 Task: Compose an email with the signature Jayden King with the subject Confirmation of a contract and the message I wanted to check in on the progress of the marketing campaign. Can you provide me with an update? from softage.5@softage.net to softage.8@softage.net, select the message and change font size to small, align the email to left Send the email. Finally, move the email from Sent Items to the label Homework
Action: Mouse moved to (55, 41)
Screenshot: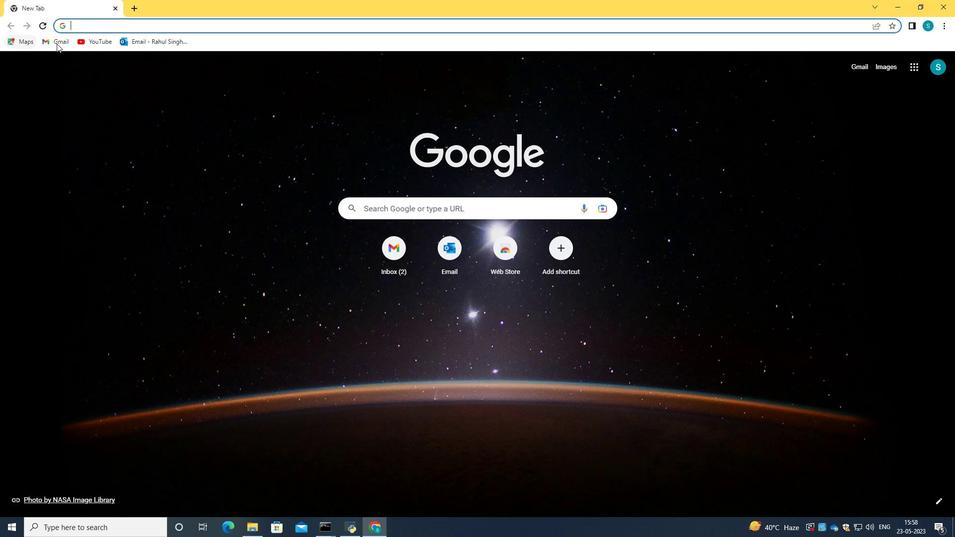 
Action: Mouse pressed left at (55, 41)
Screenshot: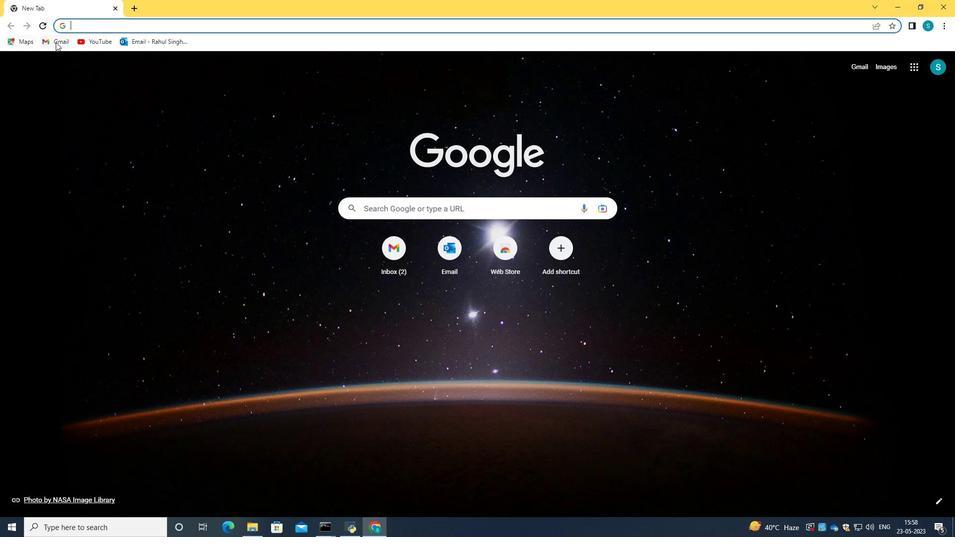 
Action: Mouse moved to (464, 158)
Screenshot: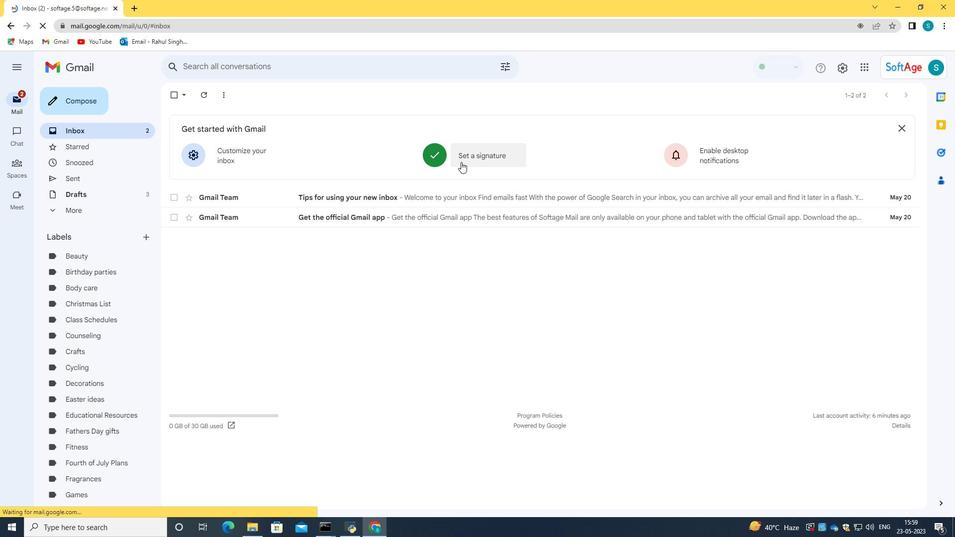 
Action: Mouse pressed left at (464, 158)
Screenshot: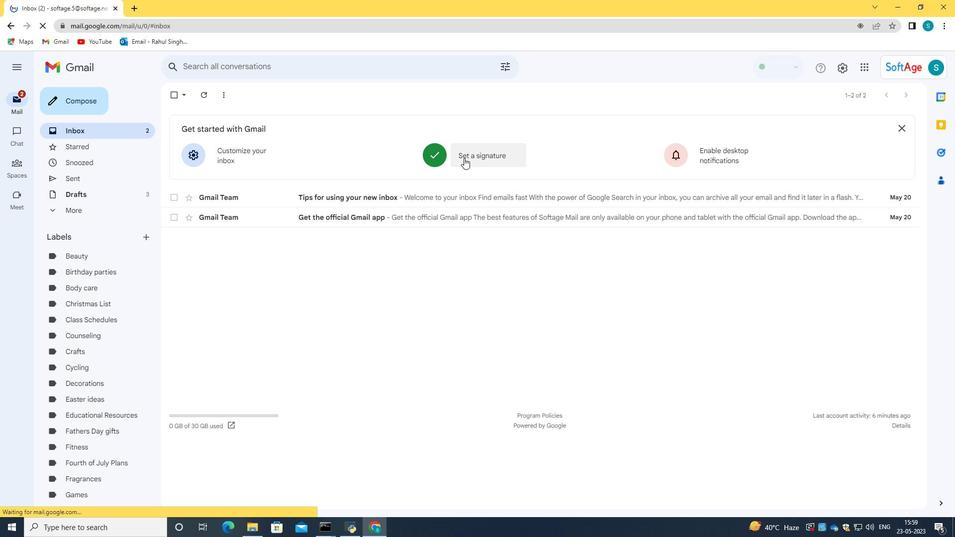 
Action: Mouse moved to (490, 267)
Screenshot: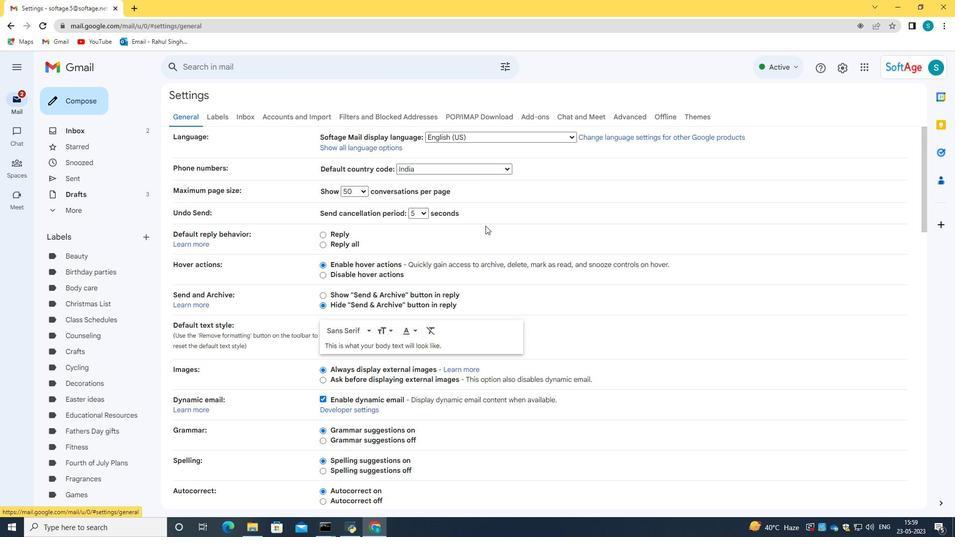
Action: Mouse scrolled (490, 266) with delta (0, 0)
Screenshot: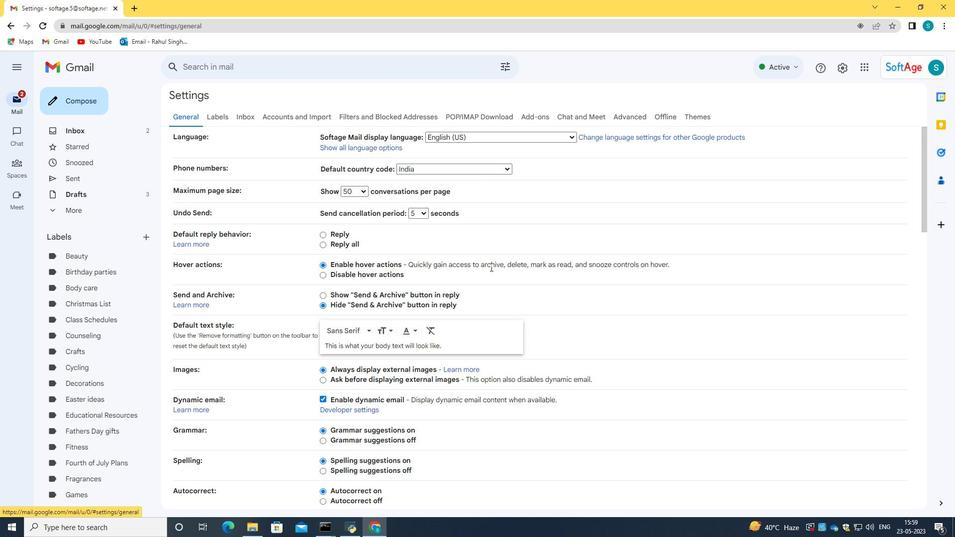 
Action: Mouse scrolled (490, 266) with delta (0, 0)
Screenshot: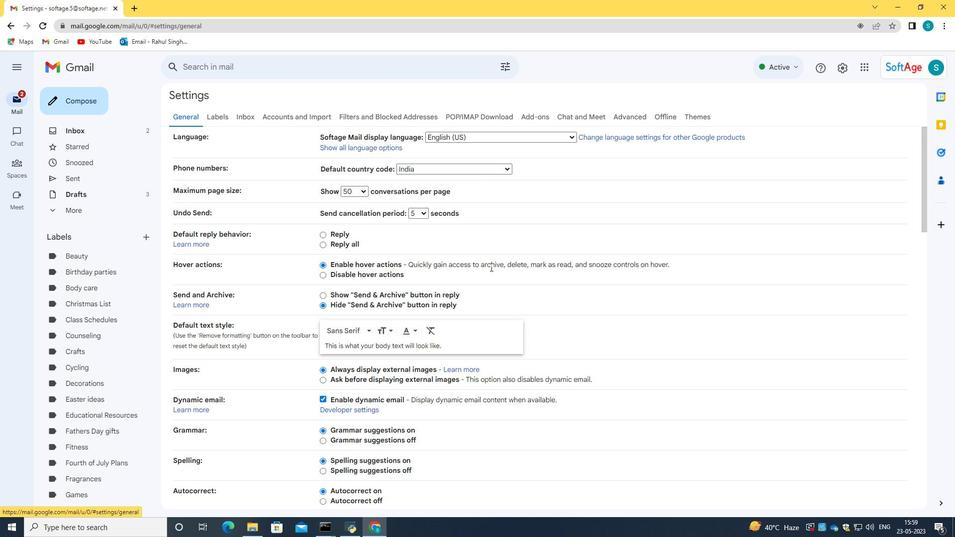 
Action: Mouse scrolled (490, 266) with delta (0, 0)
Screenshot: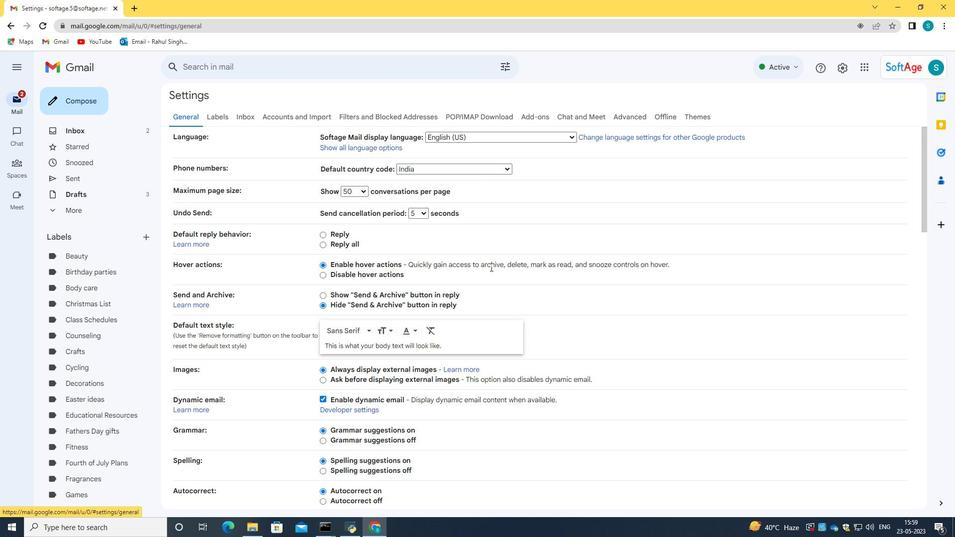 
Action: Mouse scrolled (490, 266) with delta (0, 0)
Screenshot: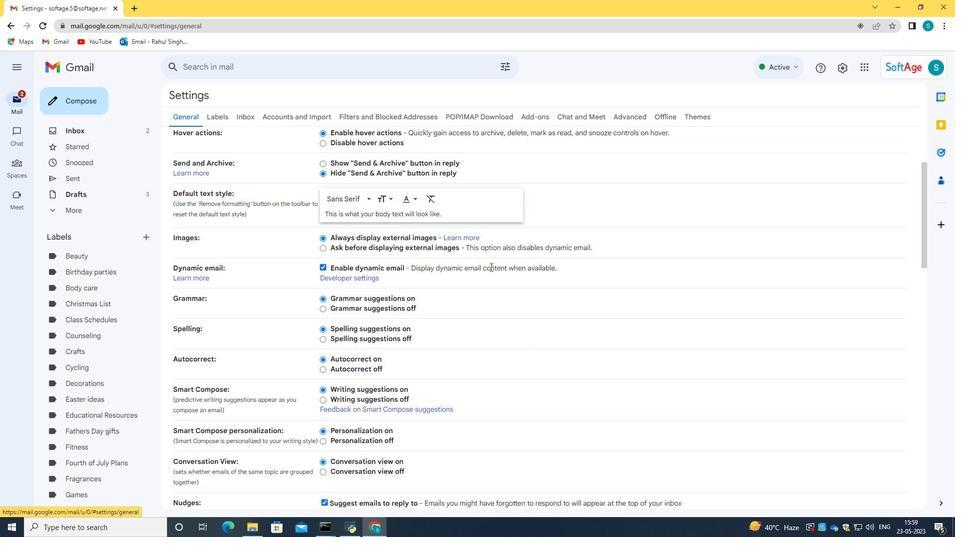 
Action: Mouse scrolled (490, 266) with delta (0, 0)
Screenshot: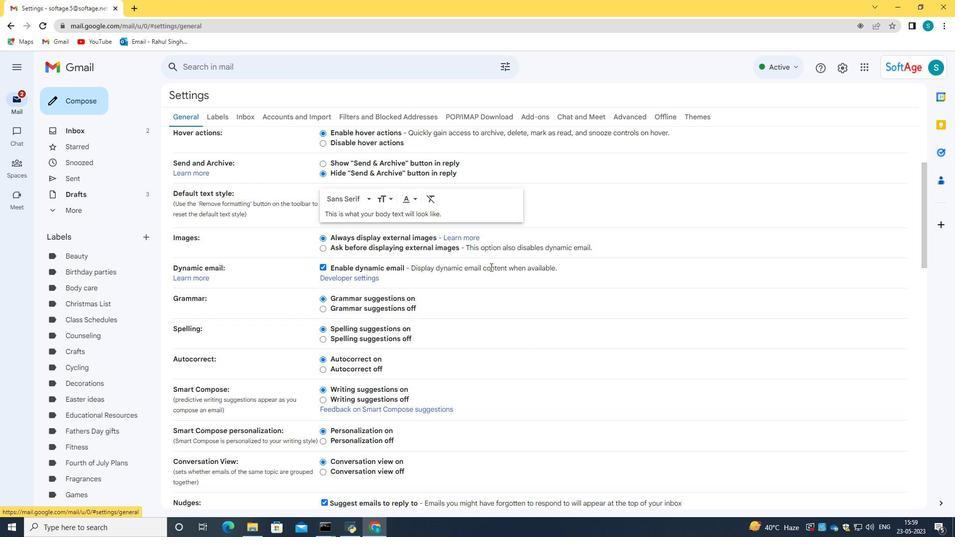 
Action: Mouse moved to (490, 267)
Screenshot: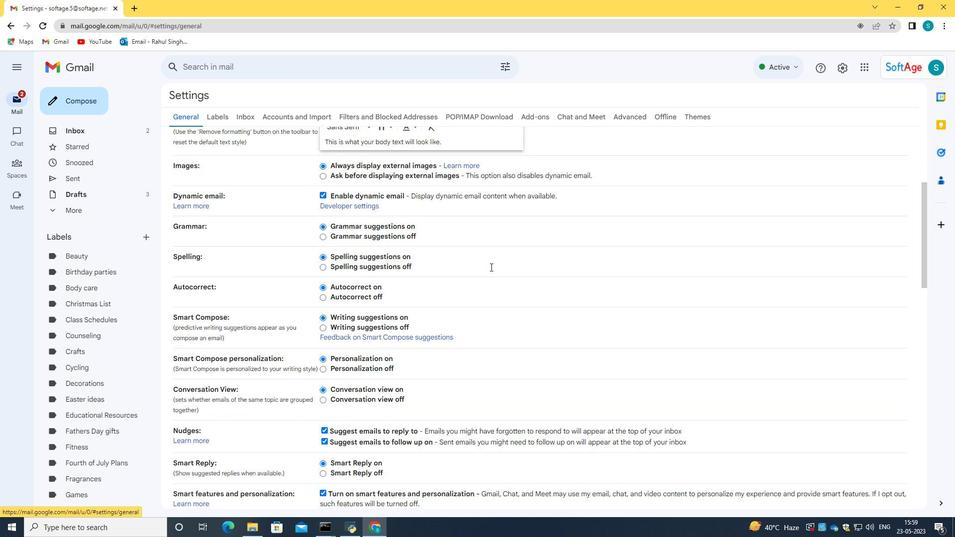 
Action: Mouse scrolled (490, 267) with delta (0, 0)
Screenshot: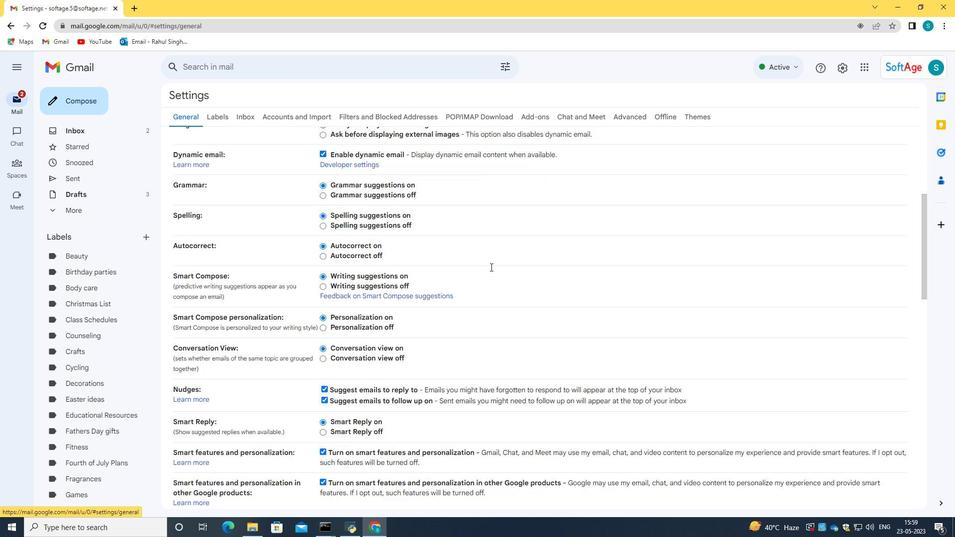 
Action: Mouse scrolled (490, 267) with delta (0, 0)
Screenshot: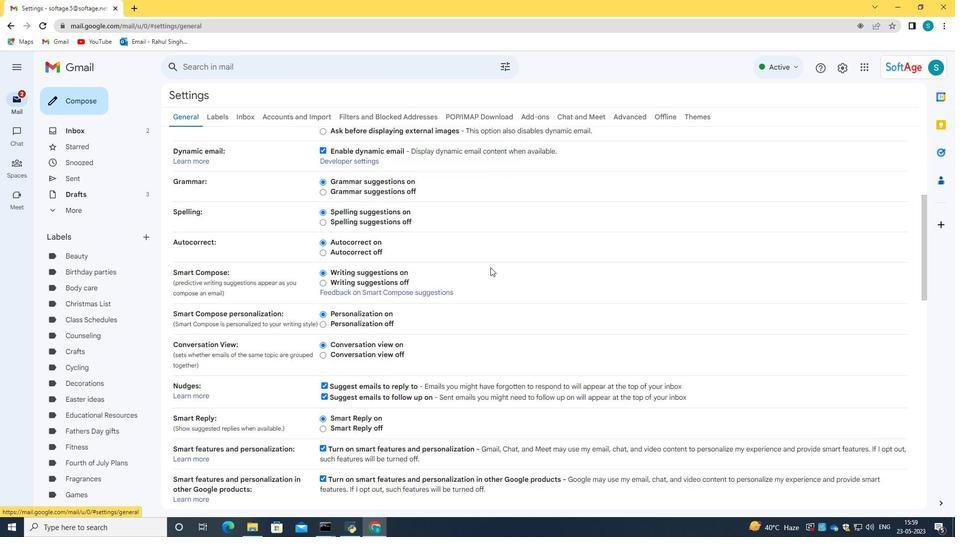 
Action: Mouse scrolled (490, 267) with delta (0, 0)
Screenshot: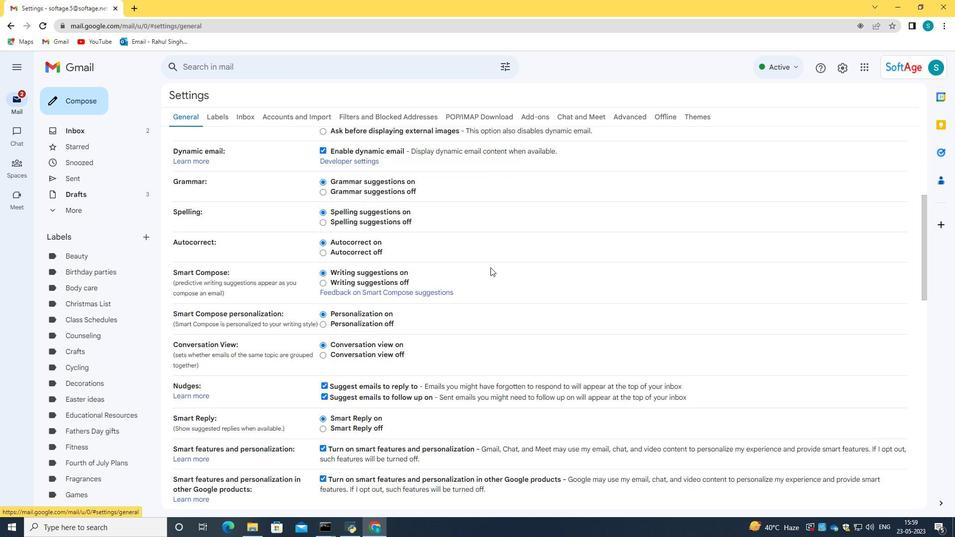 
Action: Mouse scrolled (490, 267) with delta (0, 0)
Screenshot: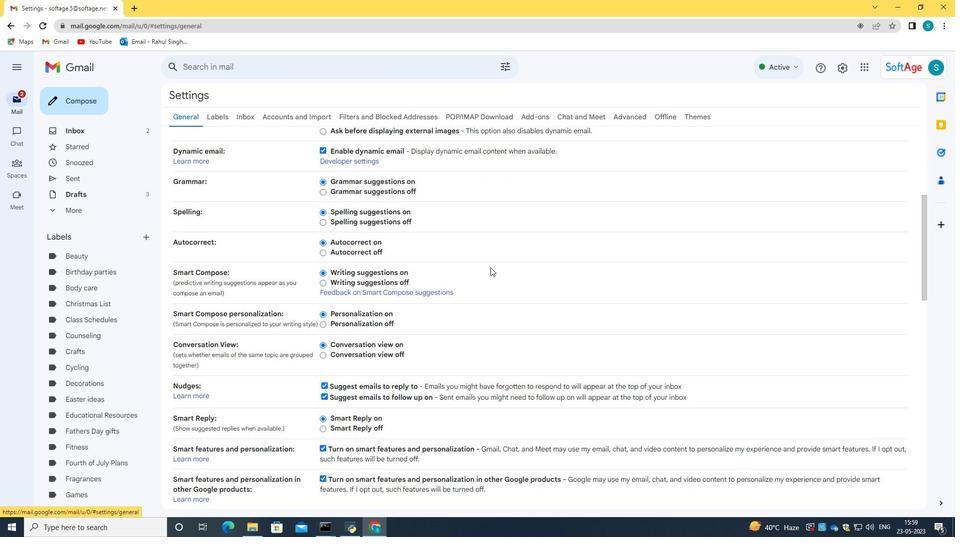 
Action: Mouse scrolled (490, 267) with delta (0, 0)
Screenshot: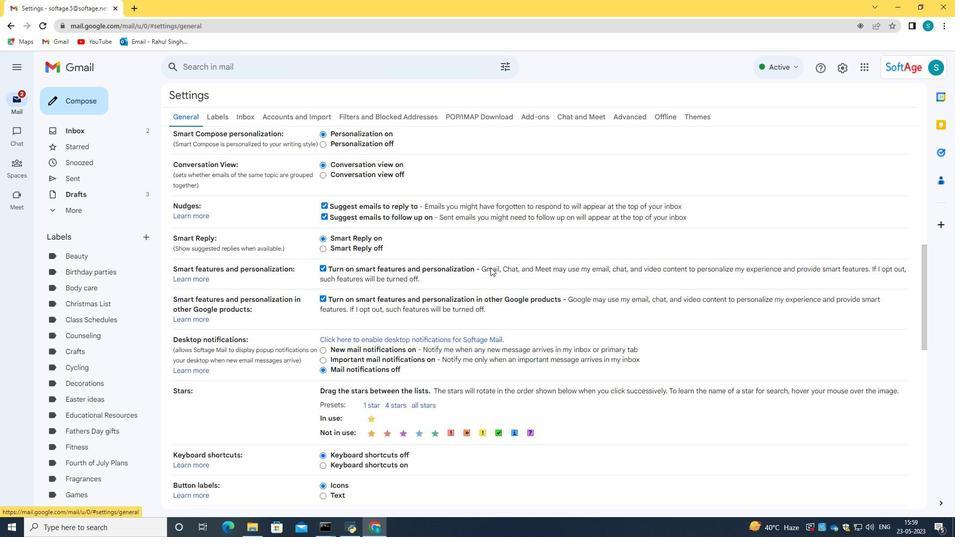 
Action: Mouse scrolled (490, 267) with delta (0, 0)
Screenshot: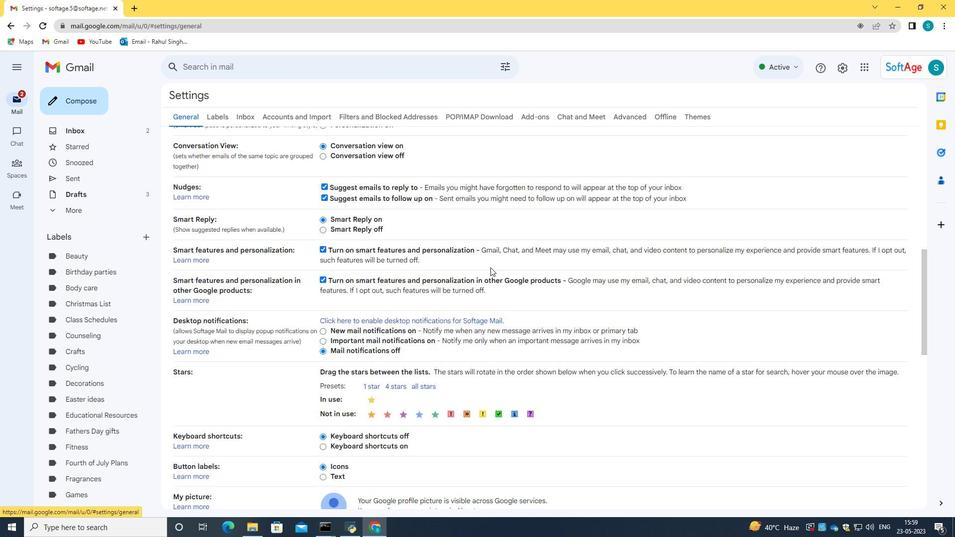 
Action: Mouse scrolled (490, 267) with delta (0, 0)
Screenshot: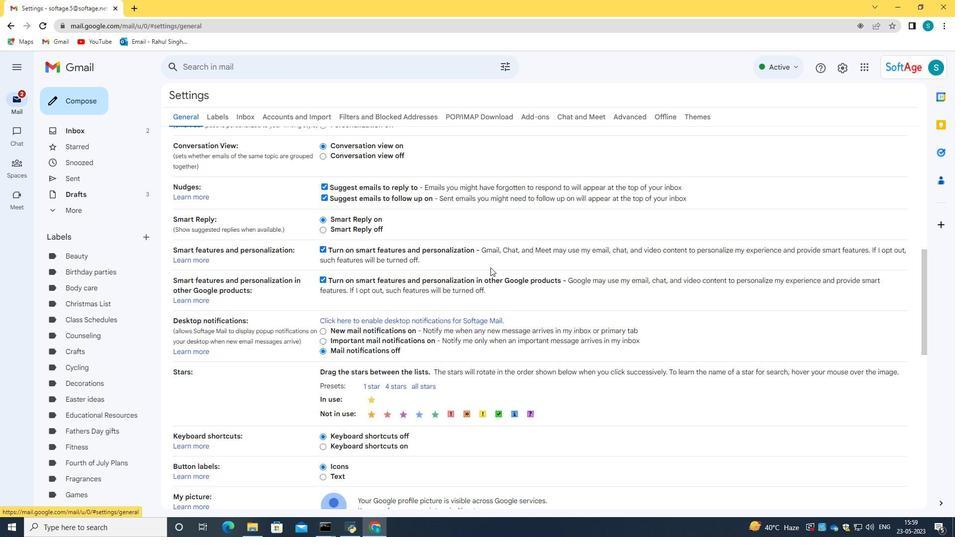 
Action: Mouse scrolled (490, 267) with delta (0, 0)
Screenshot: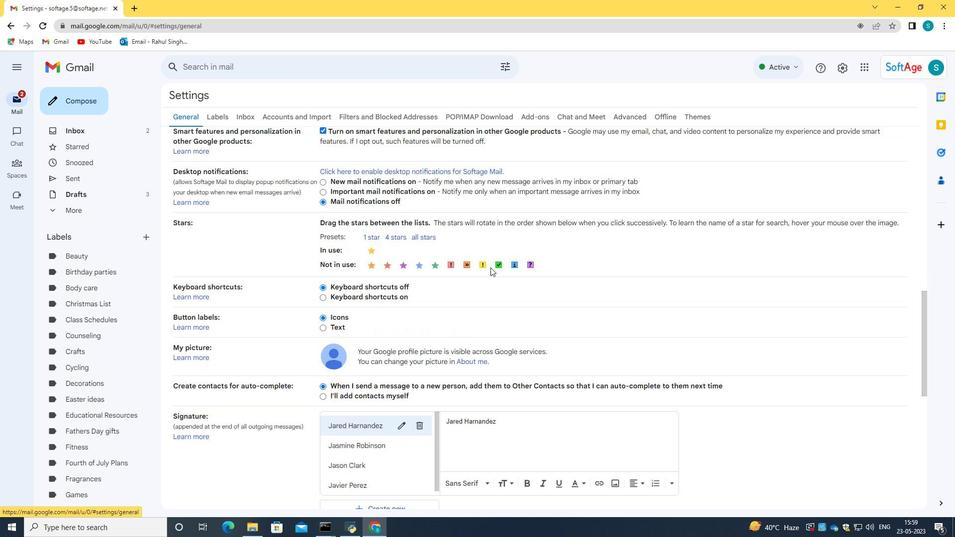 
Action: Mouse scrolled (490, 267) with delta (0, 0)
Screenshot: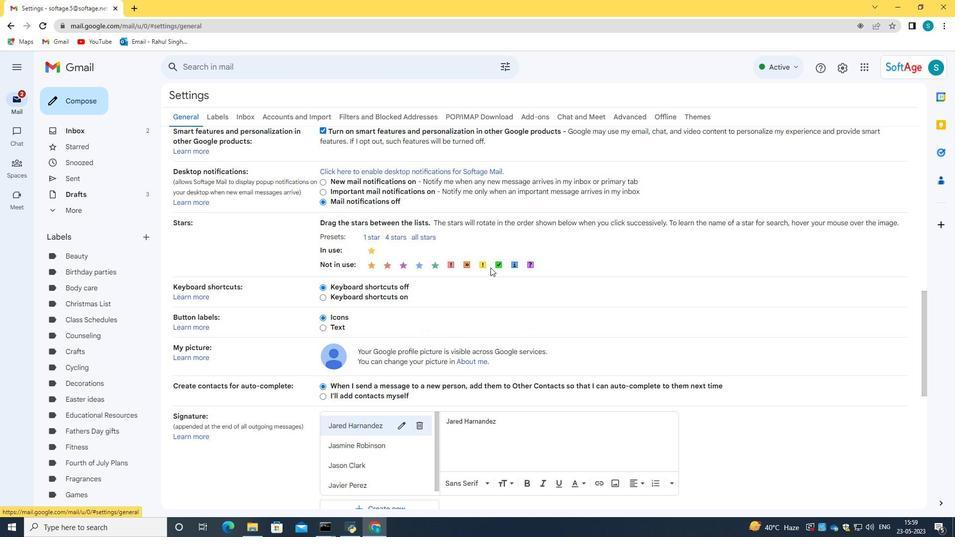 
Action: Mouse scrolled (490, 267) with delta (0, 0)
Screenshot: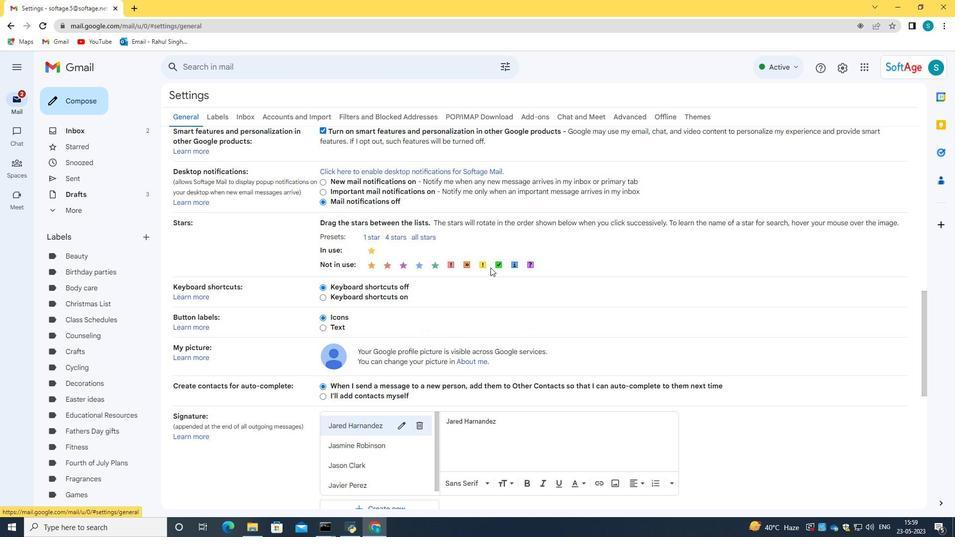 
Action: Mouse moved to (389, 362)
Screenshot: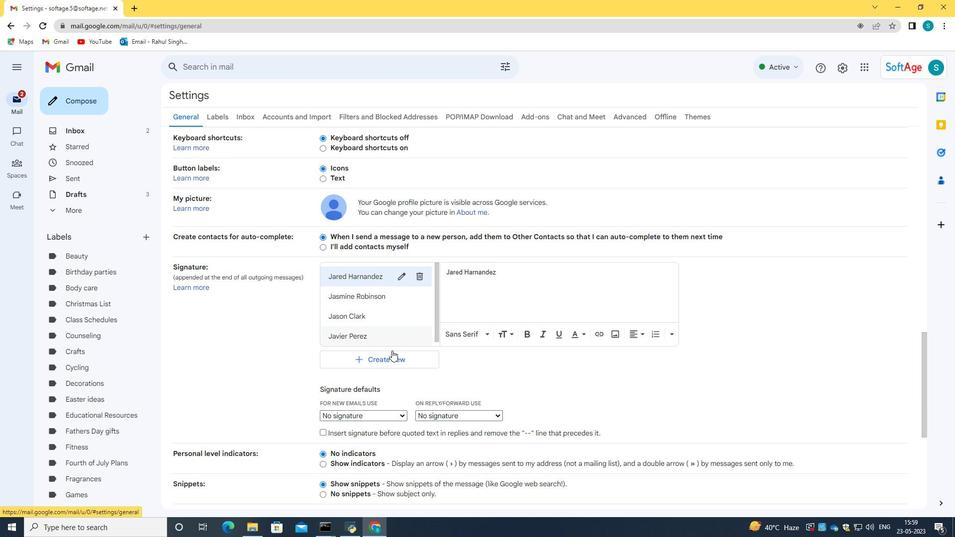 
Action: Mouse pressed left at (389, 362)
Screenshot: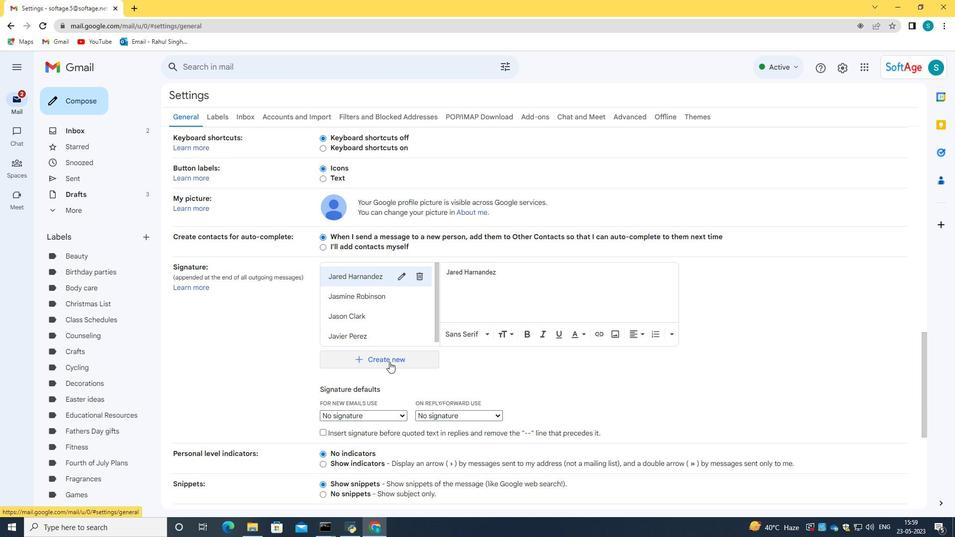 
Action: Mouse moved to (456, 283)
Screenshot: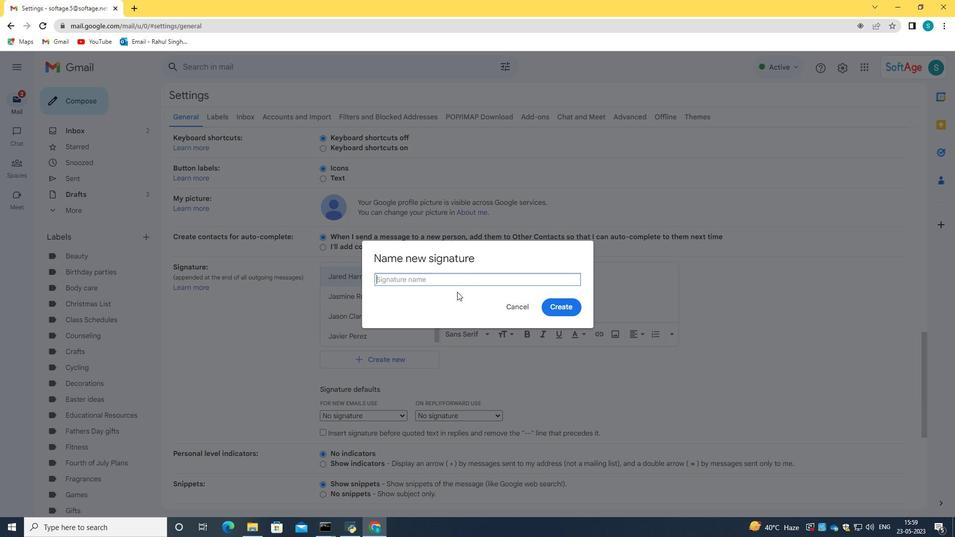 
Action: Key pressed <Key.caps_lock>J<Key.caps_lock>ayden<Key.space><Key.caps_lock>K<Key.caps_lock>ing
Screenshot: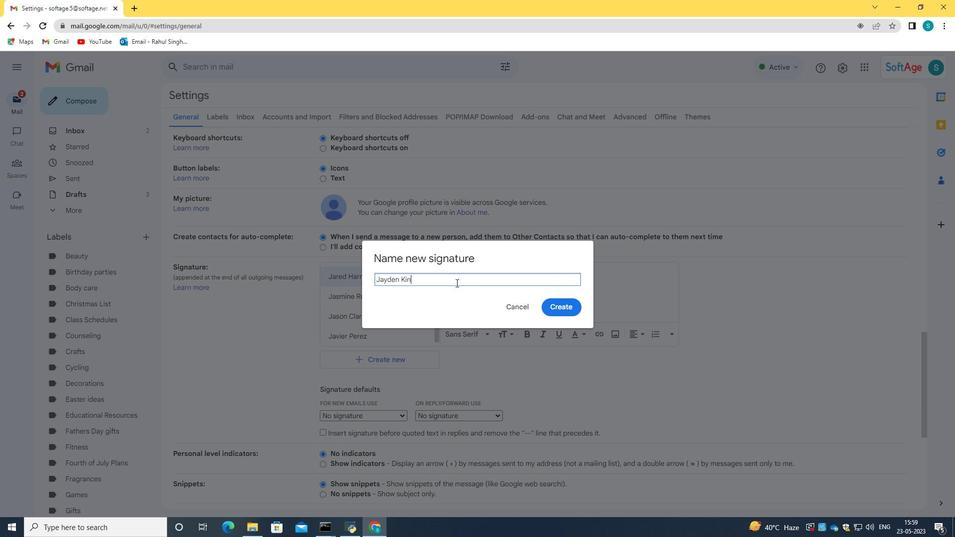 
Action: Mouse moved to (552, 307)
Screenshot: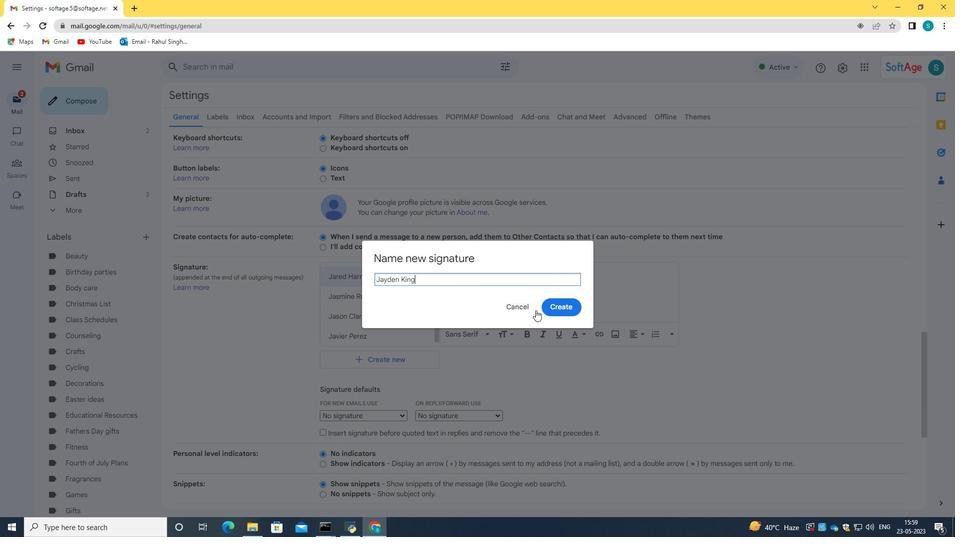 
Action: Mouse pressed left at (552, 307)
Screenshot: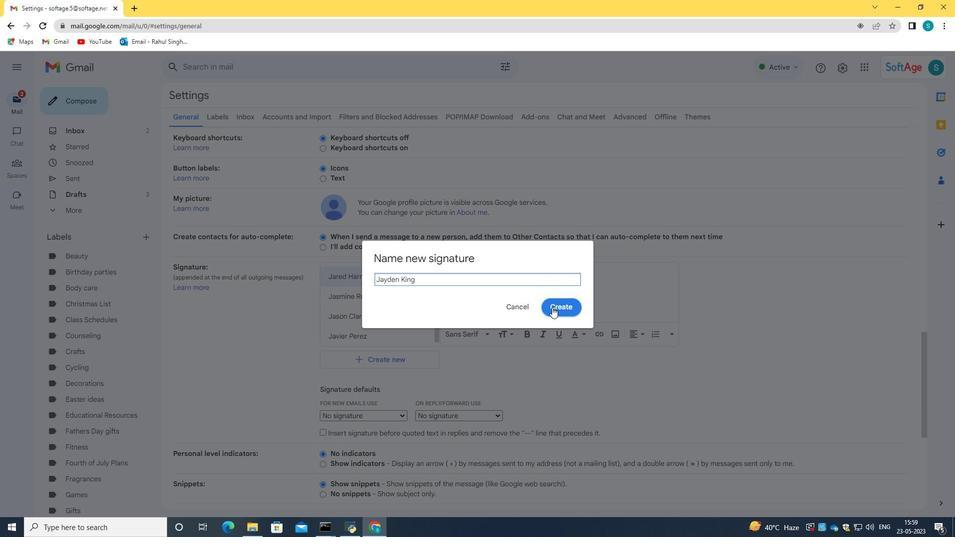
Action: Mouse moved to (536, 294)
Screenshot: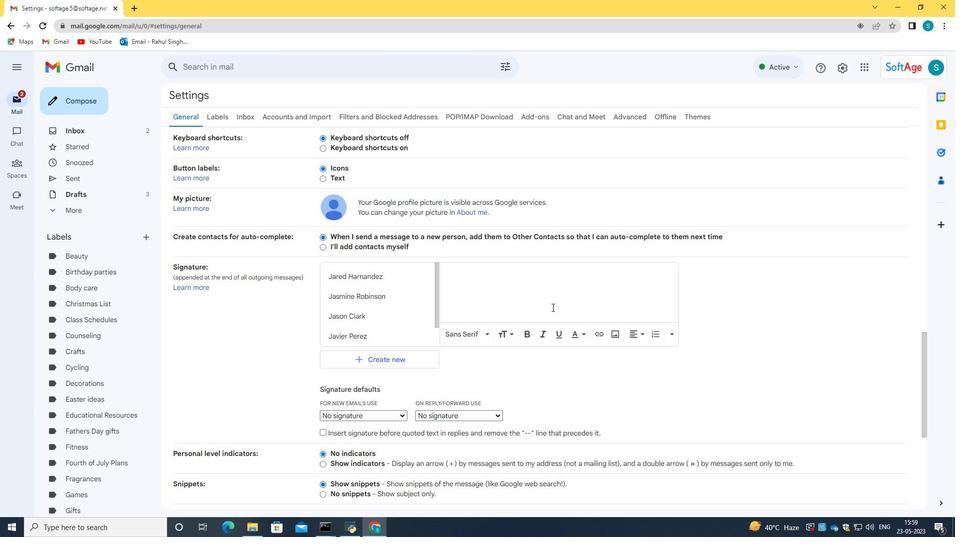 
Action: Key pressed <Key.caps_lock>J<Key.caps_lock>ayden<Key.space><Key.caps_lock>K<Key.caps_lock>ing
Screenshot: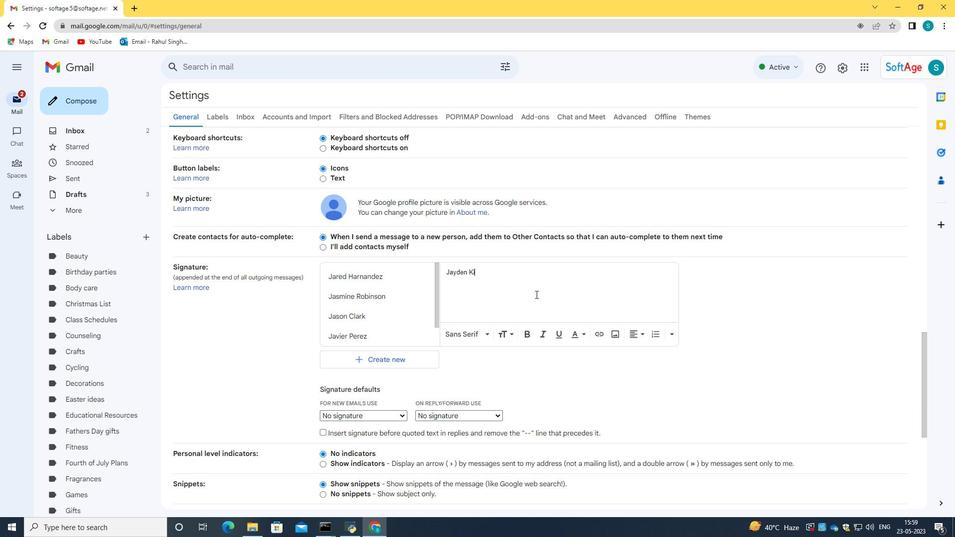 
Action: Mouse moved to (495, 343)
Screenshot: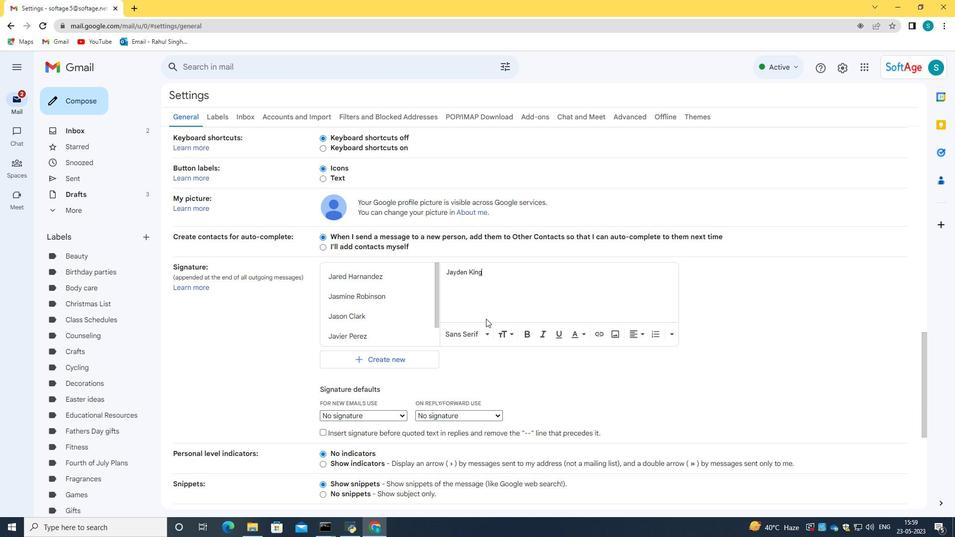 
Action: Mouse scrolled (495, 342) with delta (0, 0)
Screenshot: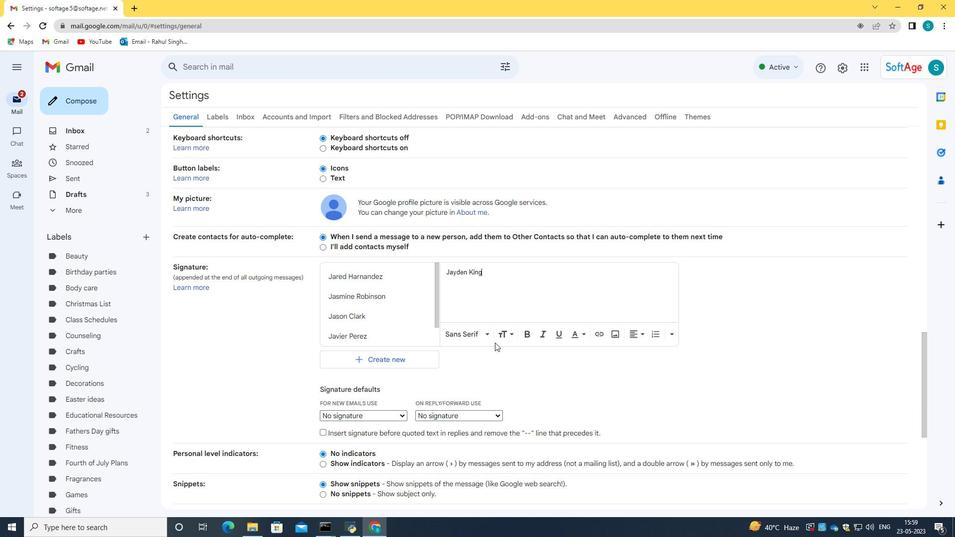 
Action: Mouse scrolled (495, 342) with delta (0, 0)
Screenshot: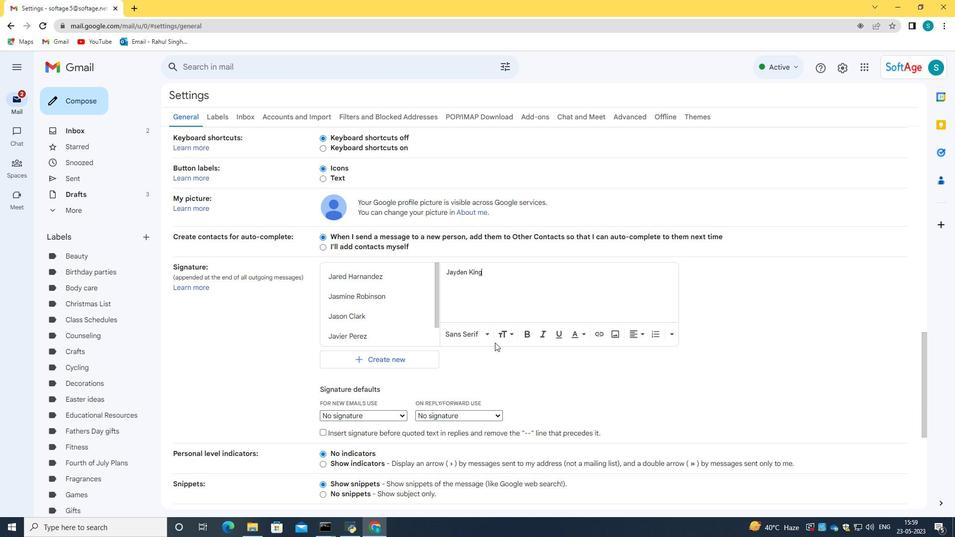 
Action: Mouse scrolled (495, 342) with delta (0, 0)
Screenshot: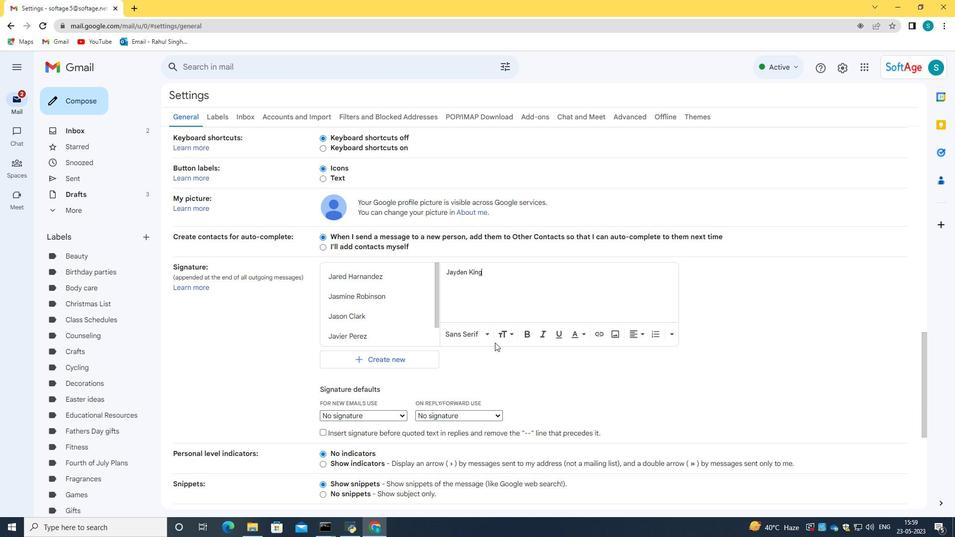 
Action: Mouse scrolled (495, 342) with delta (0, 0)
Screenshot: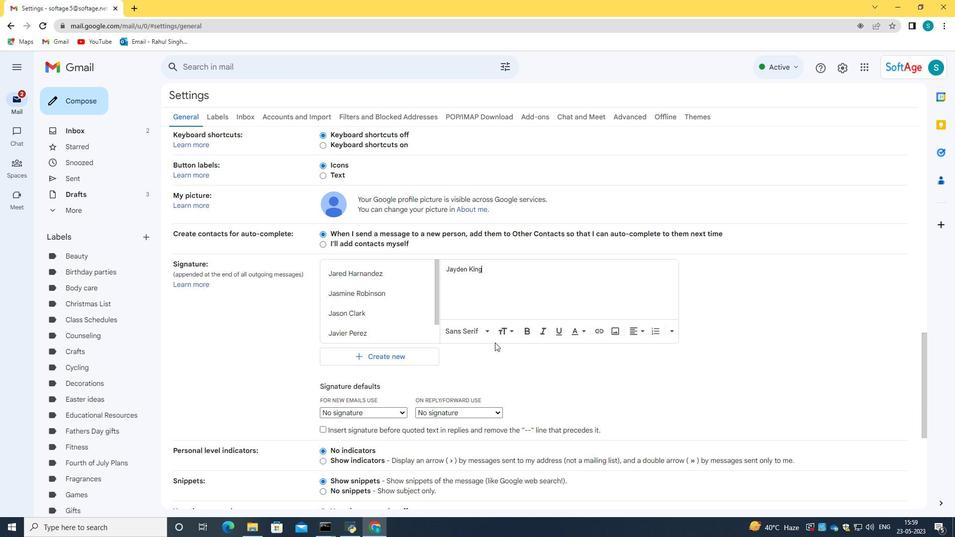 
Action: Mouse scrolled (495, 342) with delta (0, 0)
Screenshot: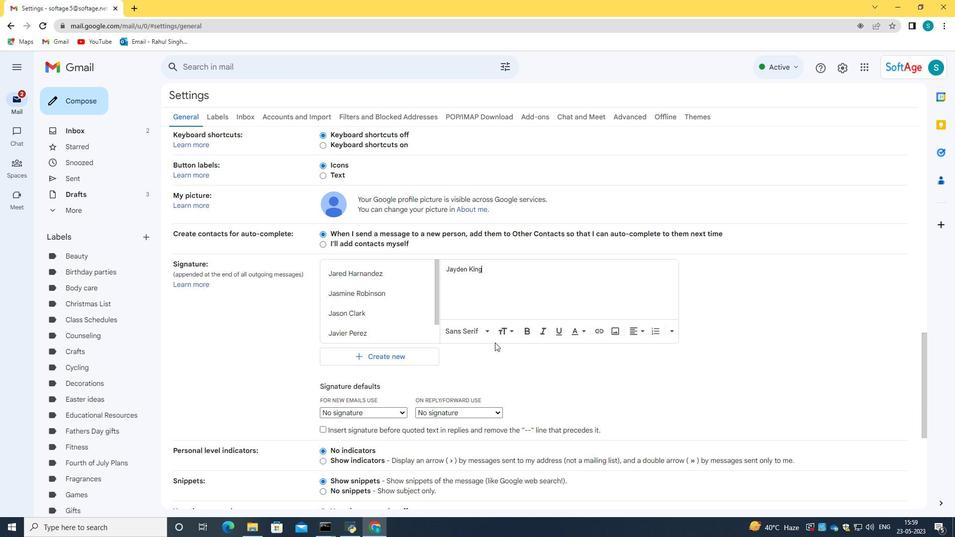 
Action: Mouse scrolled (495, 342) with delta (0, 0)
Screenshot: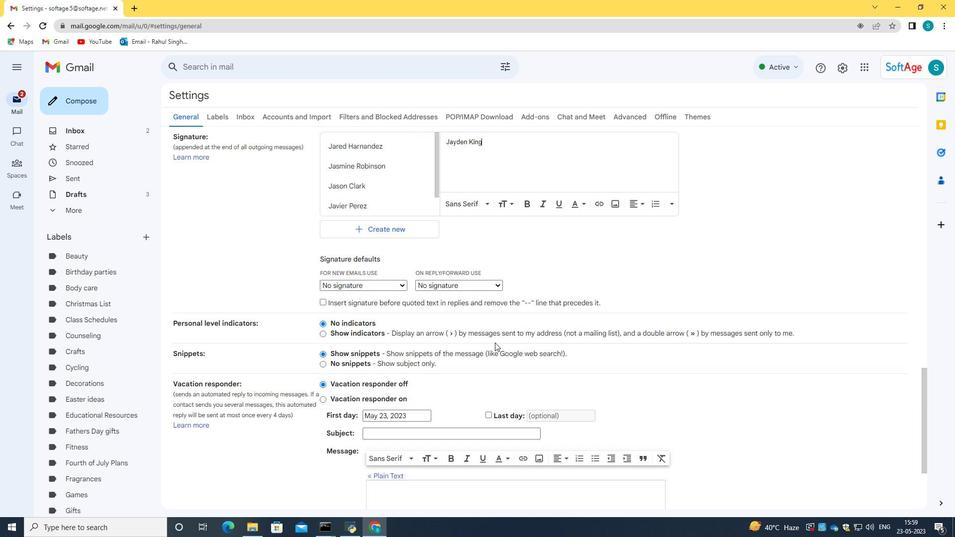
Action: Mouse scrolled (495, 342) with delta (0, 0)
Screenshot: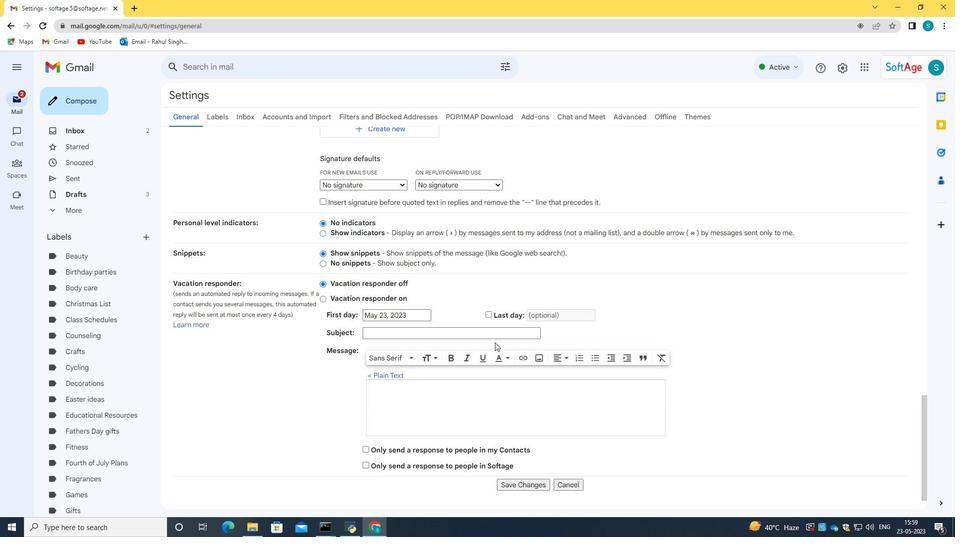 
Action: Mouse scrolled (495, 342) with delta (0, 0)
Screenshot: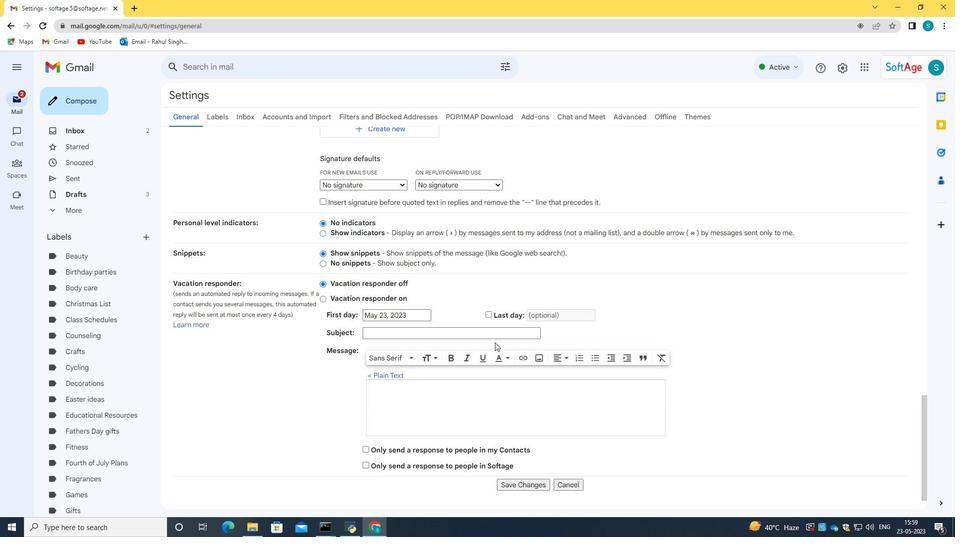 
Action: Mouse scrolled (495, 342) with delta (0, 0)
Screenshot: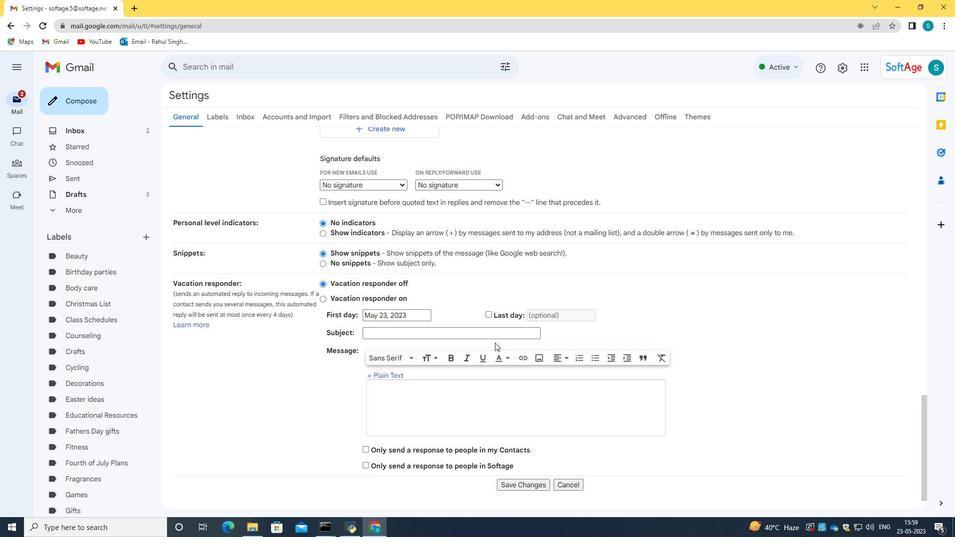 
Action: Mouse scrolled (495, 342) with delta (0, 0)
Screenshot: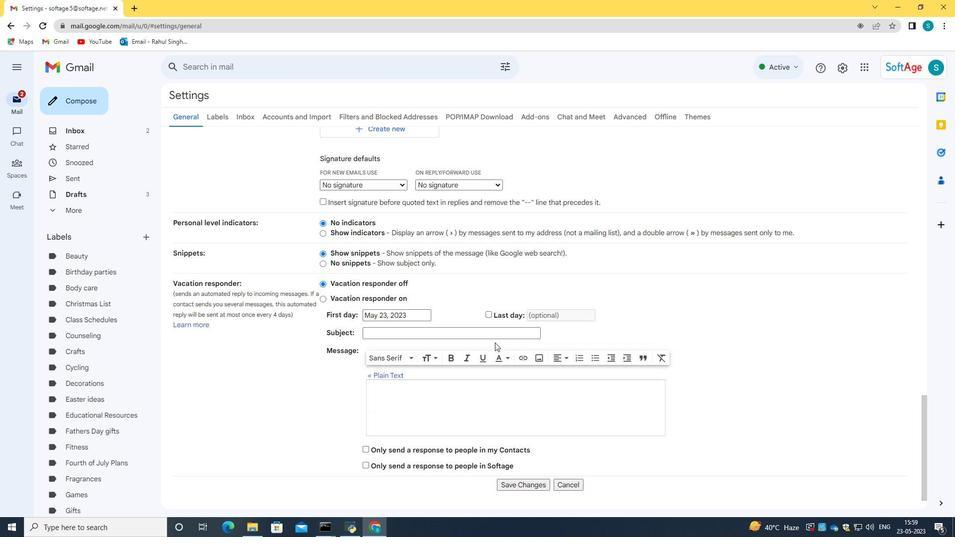 
Action: Mouse moved to (519, 457)
Screenshot: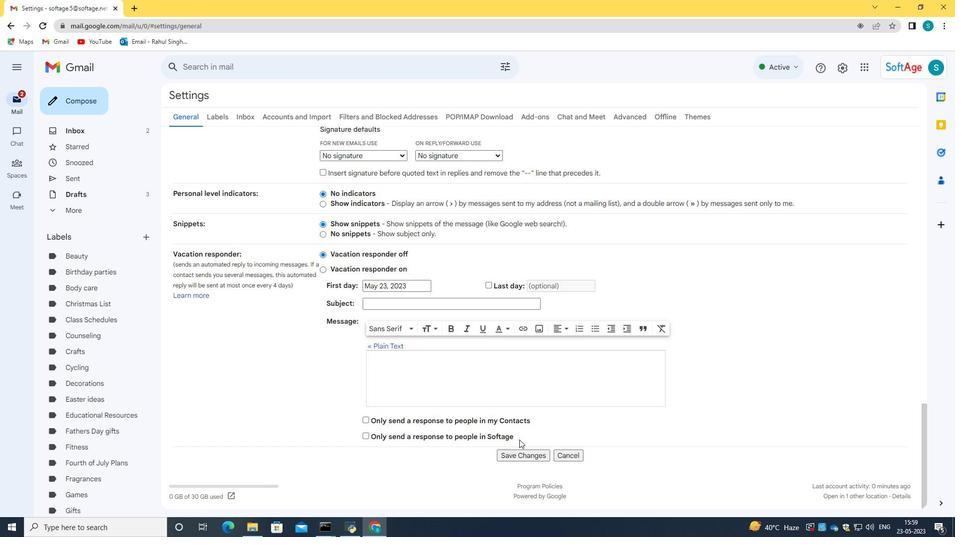 
Action: Mouse pressed left at (519, 457)
Screenshot: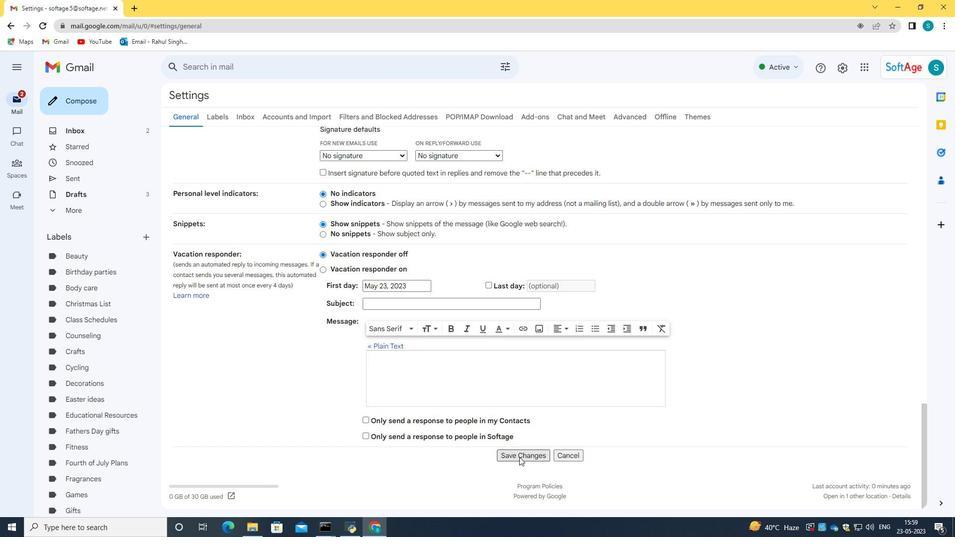 
Action: Mouse moved to (524, 258)
Screenshot: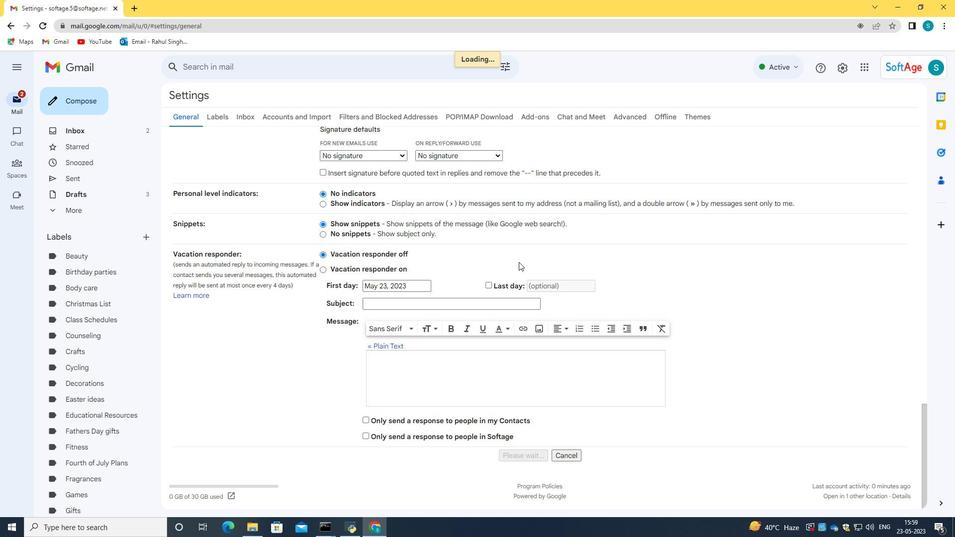 
Action: Mouse scrolled (524, 258) with delta (0, 0)
Screenshot: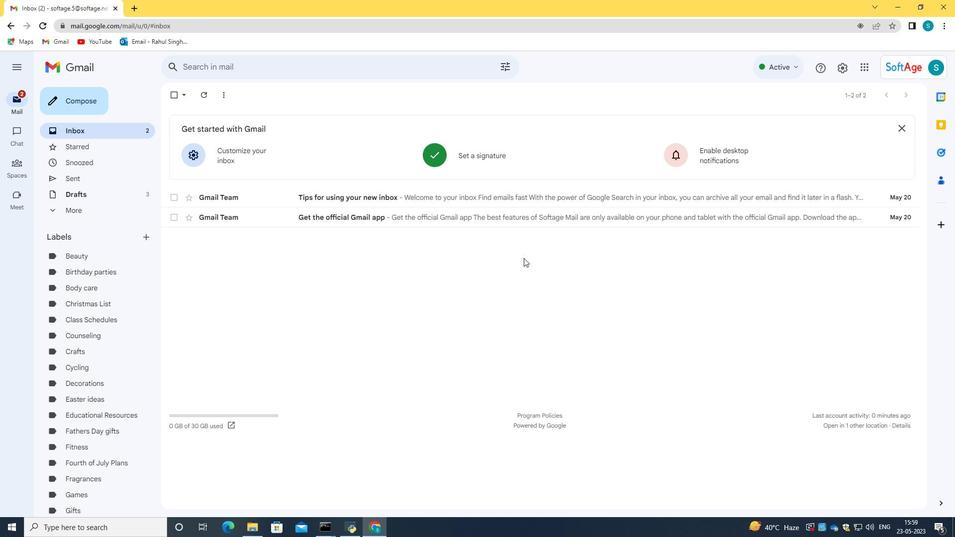 
Action: Mouse scrolled (524, 258) with delta (0, 0)
Screenshot: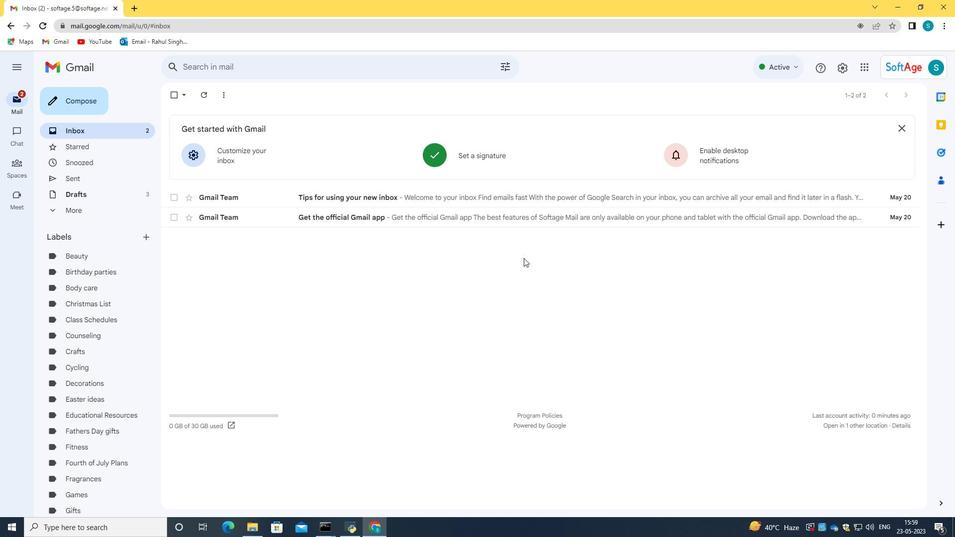 
Action: Mouse scrolled (524, 258) with delta (0, 0)
Screenshot: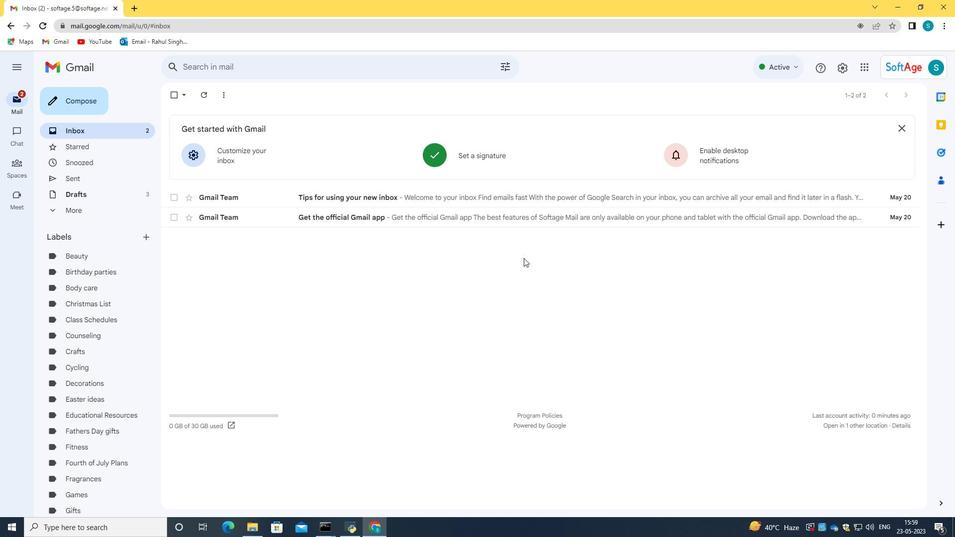 
Action: Mouse scrolled (524, 258) with delta (0, 0)
Screenshot: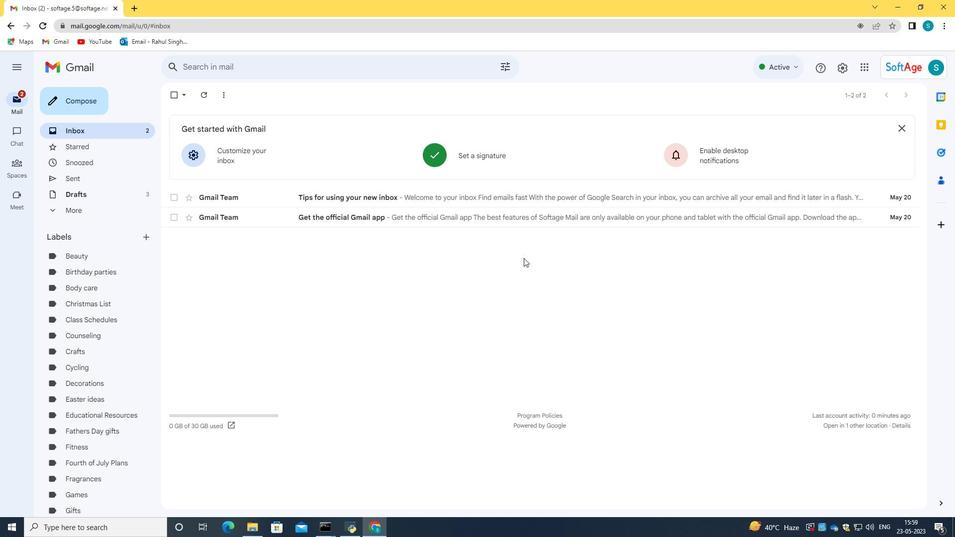
Action: Mouse moved to (92, 98)
Screenshot: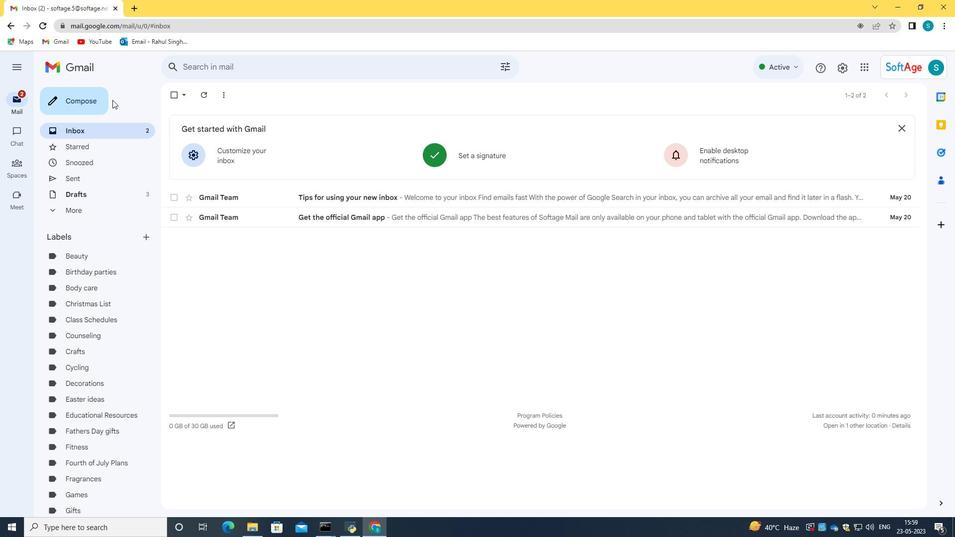 
Action: Mouse pressed left at (92, 98)
Screenshot: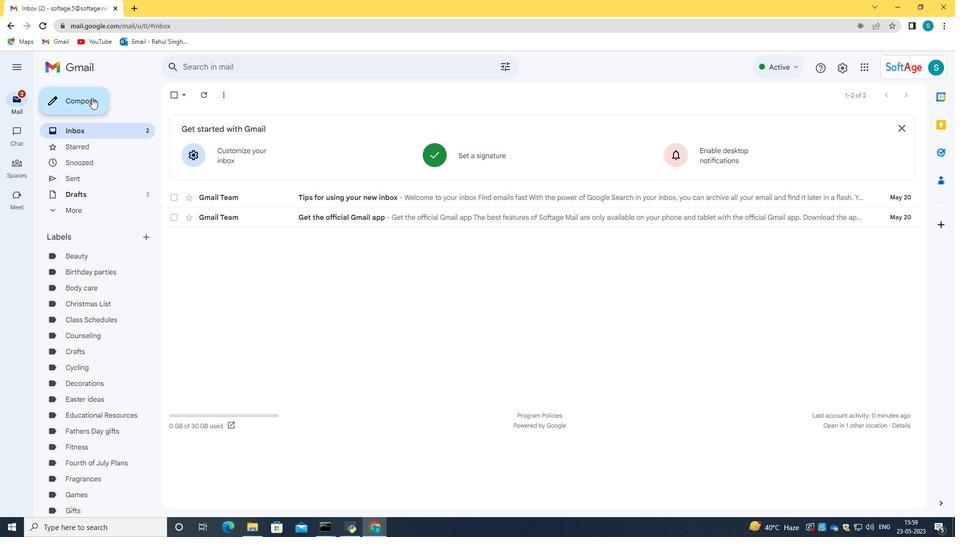
Action: Mouse moved to (898, 222)
Screenshot: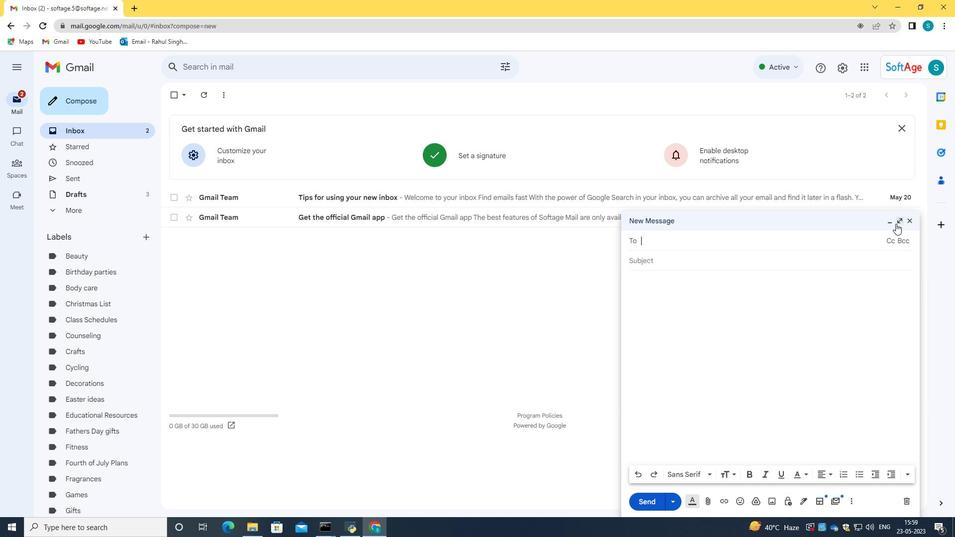 
Action: Mouse pressed left at (898, 222)
Screenshot: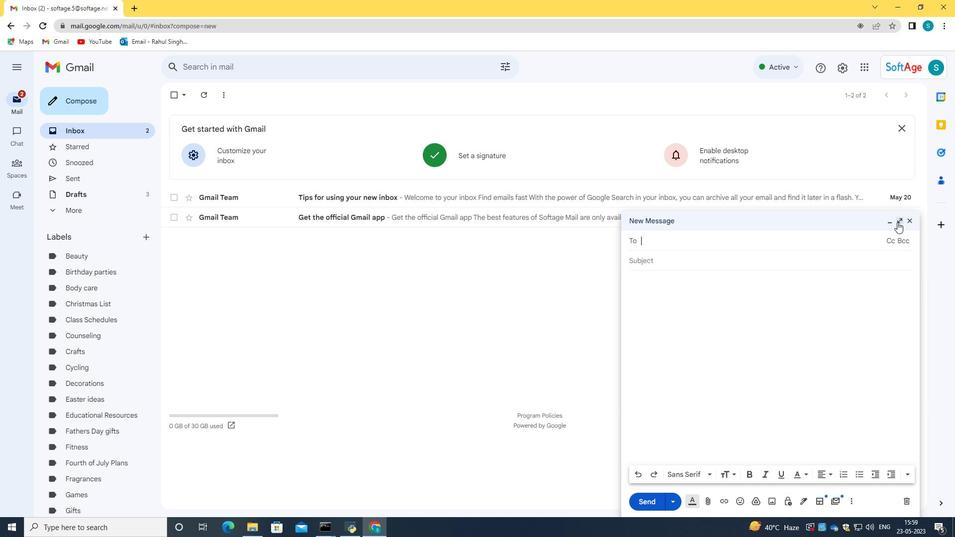 
Action: Mouse moved to (258, 488)
Screenshot: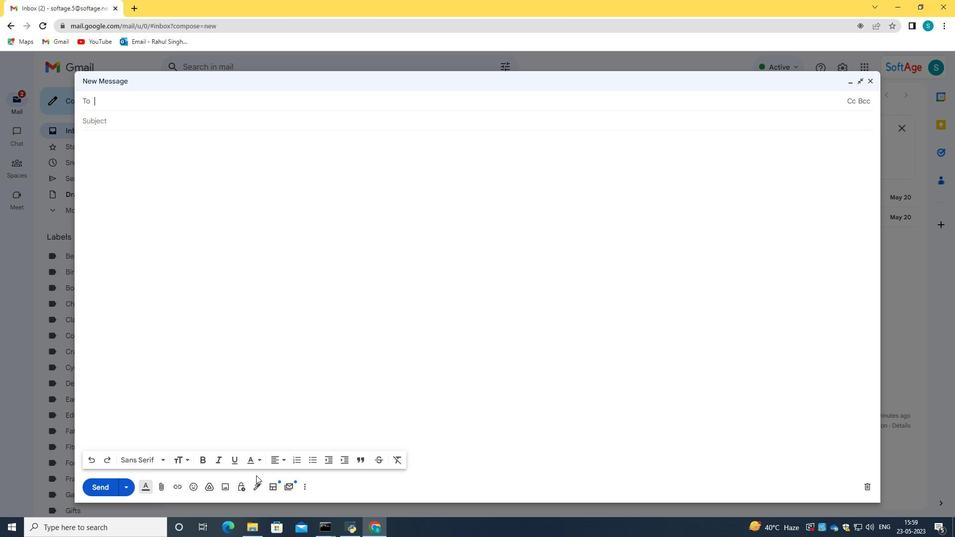 
Action: Mouse pressed left at (258, 488)
Screenshot: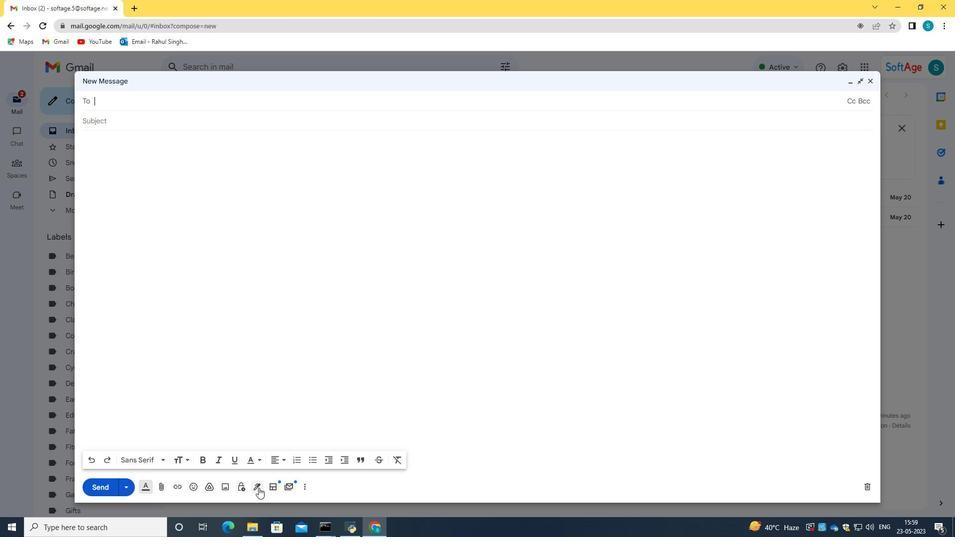 
Action: Mouse moved to (311, 470)
Screenshot: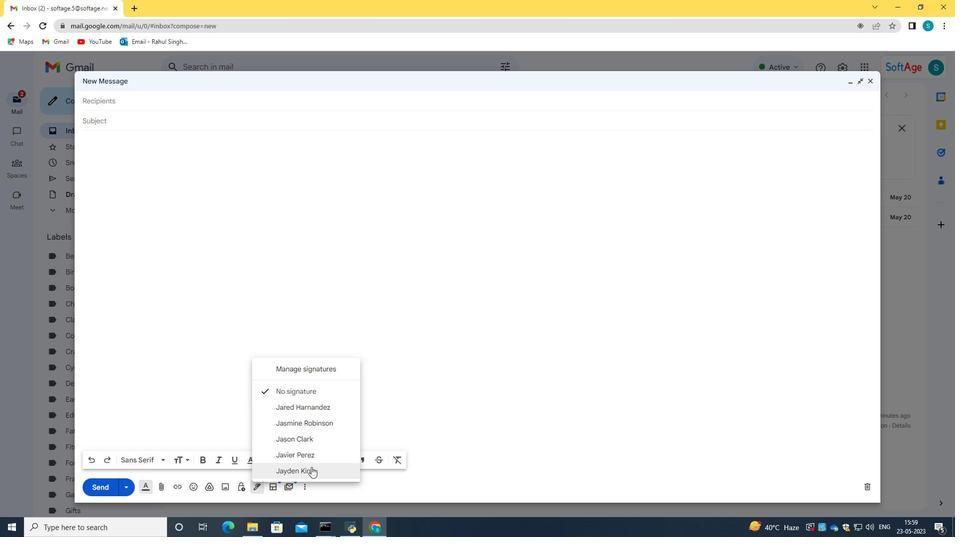 
Action: Mouse pressed left at (311, 470)
Screenshot: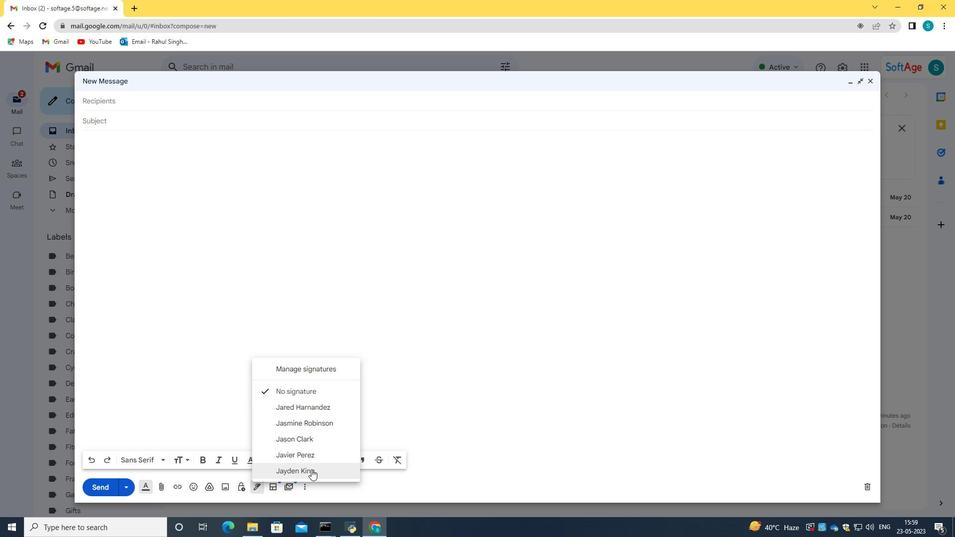 
Action: Mouse moved to (119, 128)
Screenshot: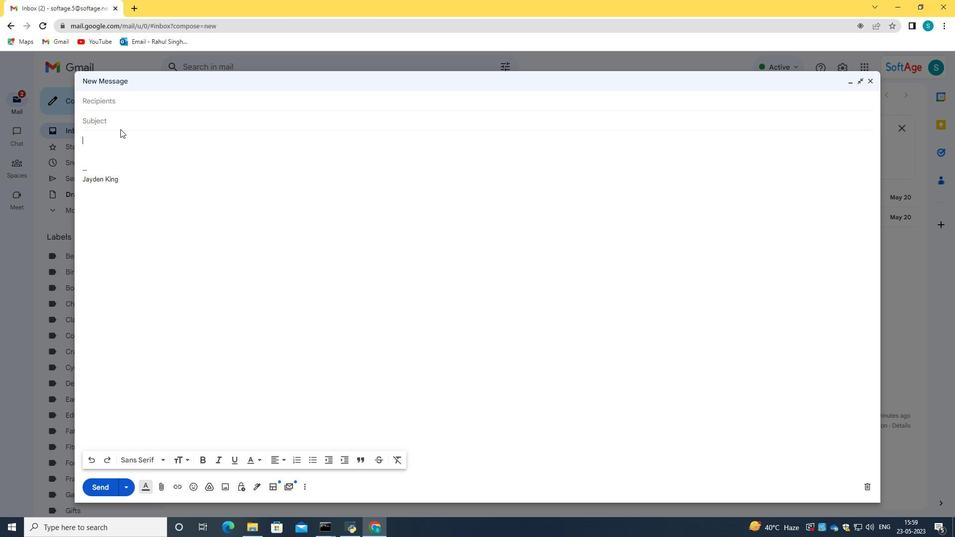 
Action: Mouse pressed left at (119, 128)
Screenshot: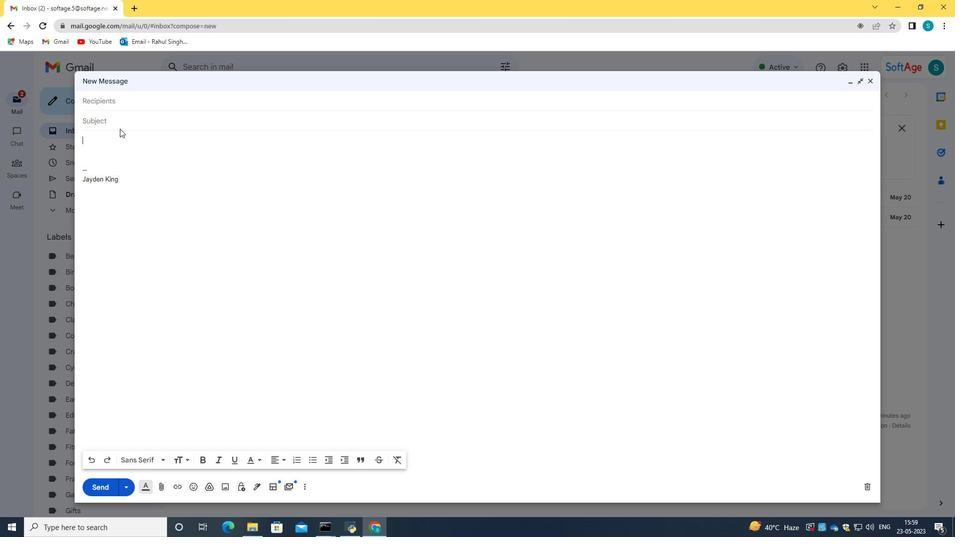 
Action: Mouse moved to (119, 121)
Screenshot: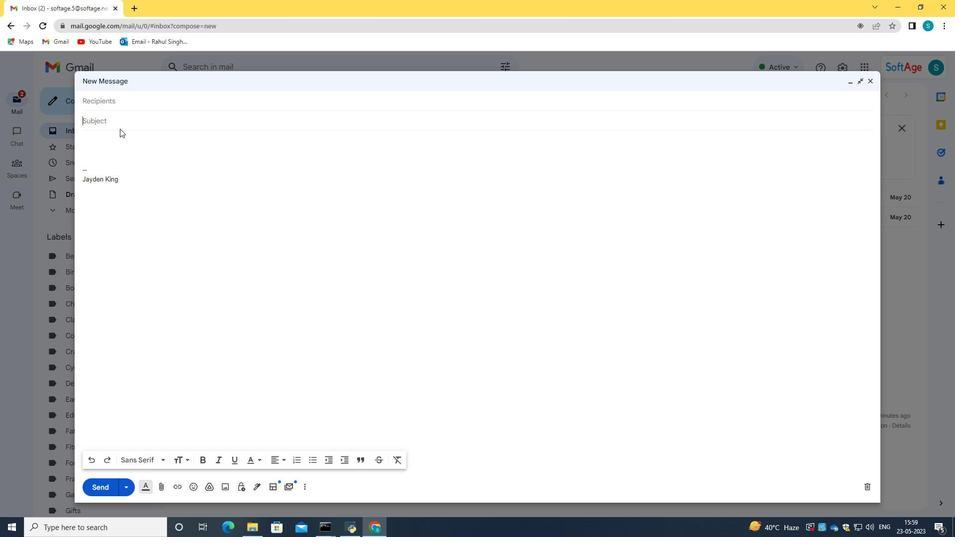 
Action: Mouse pressed left at (119, 121)
Screenshot: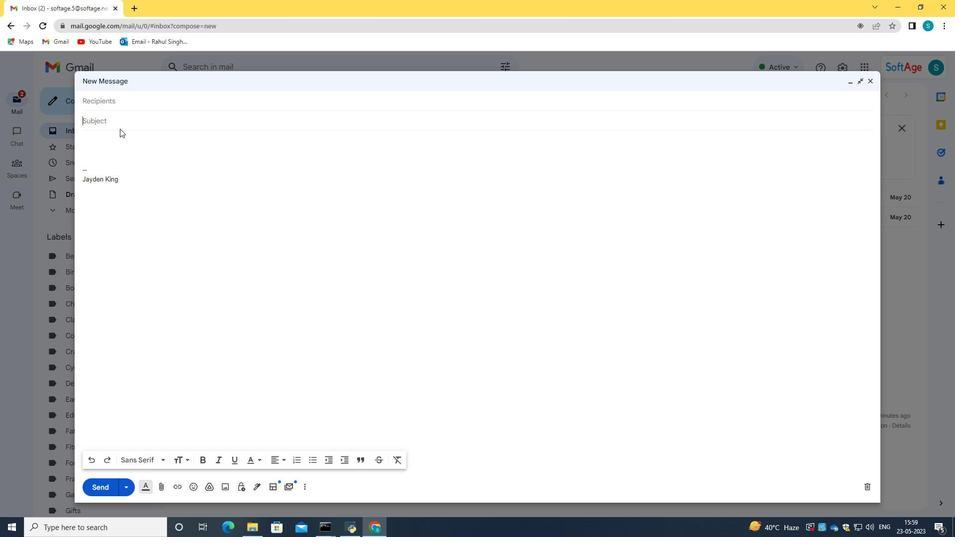 
Action: Key pressed <Key.caps_lock>C<Key.caps_lock>onfirmation<Key.space>of<Key.space>a<Key.space>contract<Key.space>
Screenshot: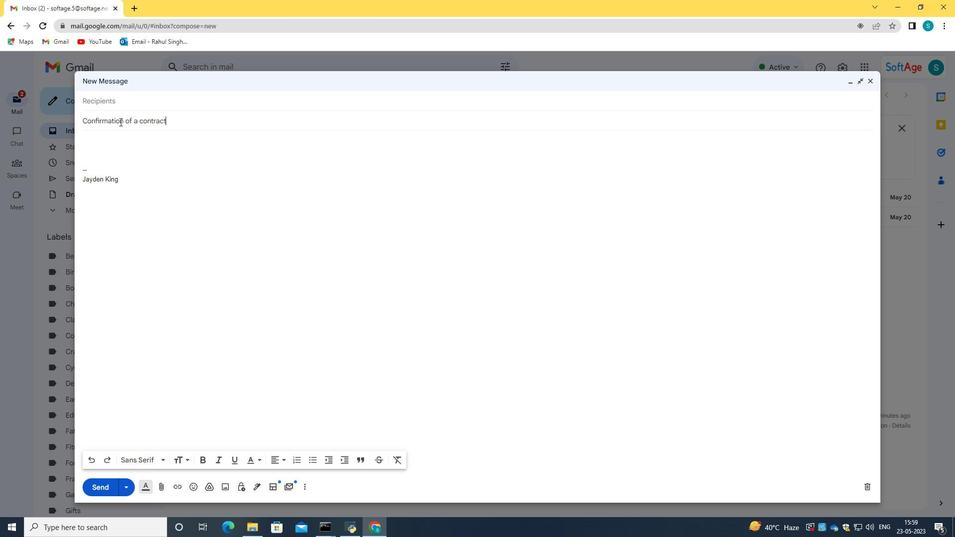 
Action: Mouse moved to (108, 145)
Screenshot: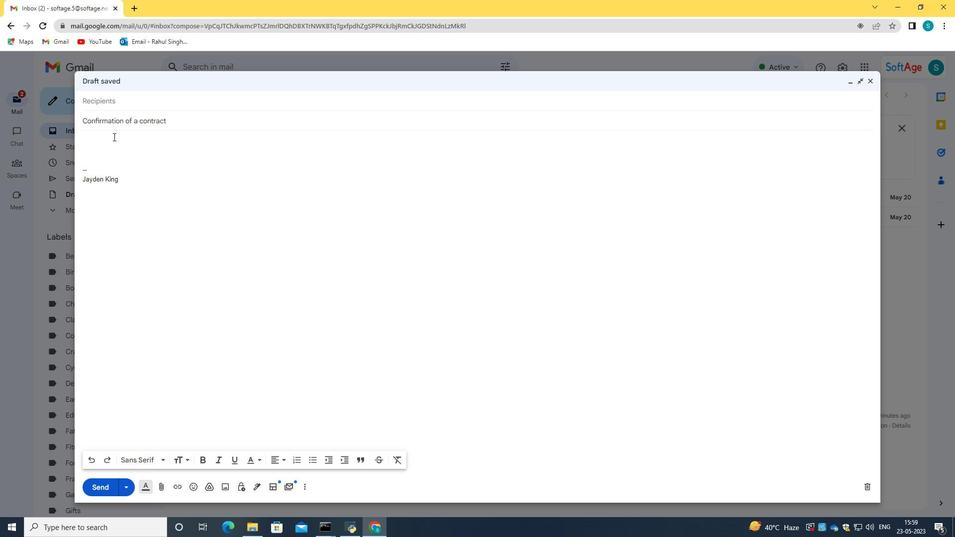 
Action: Mouse pressed left at (108, 145)
Screenshot: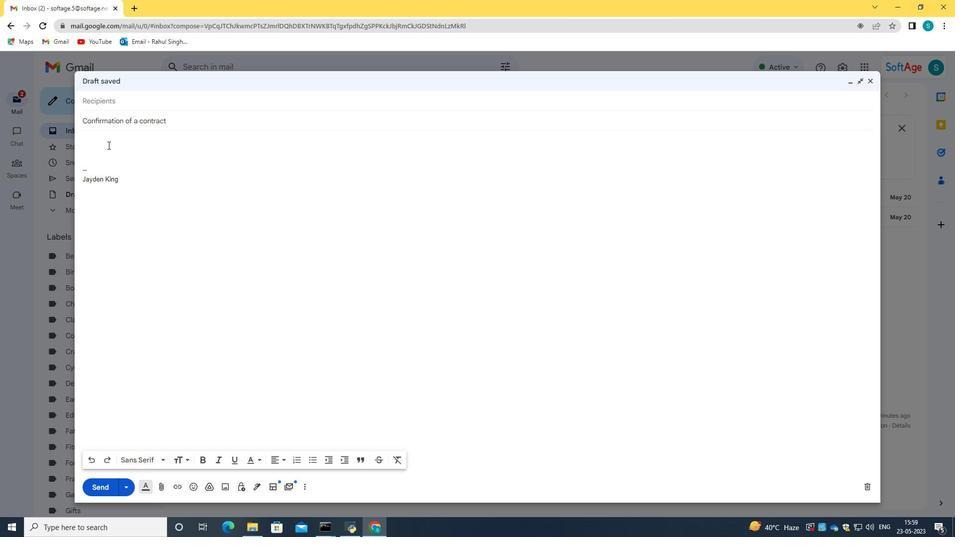 
Action: Key pressed <Key.caps_lock>I<Key.caps_lock><Key.space>wanted<Key.space>to<Key.space>check<Key.space>in<Key.space>on<Key.space>the<Key.space>progress<Key.space>of<Key.space>the<Key.space>marketing<Key.space>campaighn<Key.backspace><Key.backspace>n.<Key.enter><Key.caps_lock>C<Key.caps_lock>an<Key.space>you<Key.space>provide<Key.space>me<Key.space>with<Key.space>a<Key.space><Key.backspace>s<Key.backspace>n<Key.space>updayt<Key.backspace><Key.backspace>te<Key.shift_r><Key.shift_r><Key.shift_r><Key.shift_r><Key.shift_r><Key.shift_r><Key.shift_r><Key.shift_r><Key.shift_r><Key.shift_r><Key.shift_r>?
Screenshot: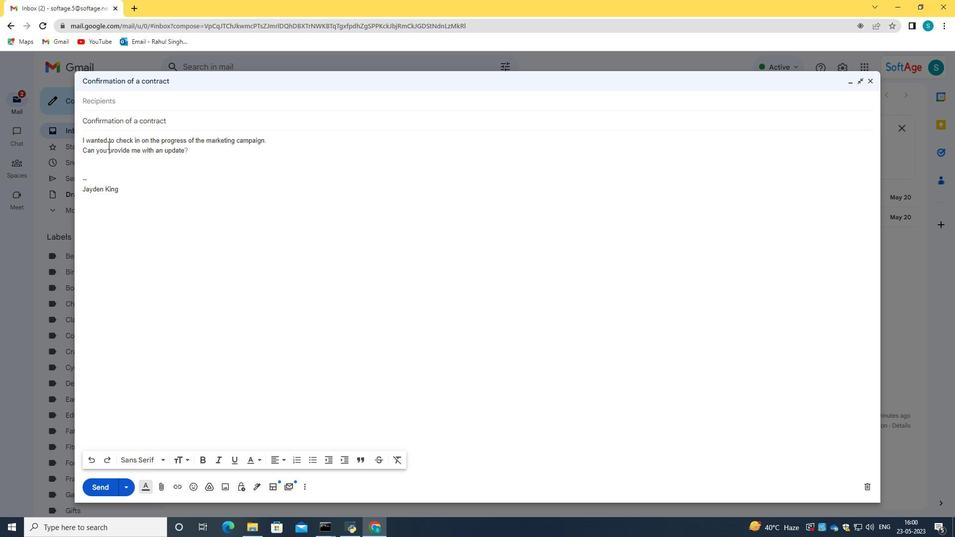 
Action: Mouse moved to (122, 105)
Screenshot: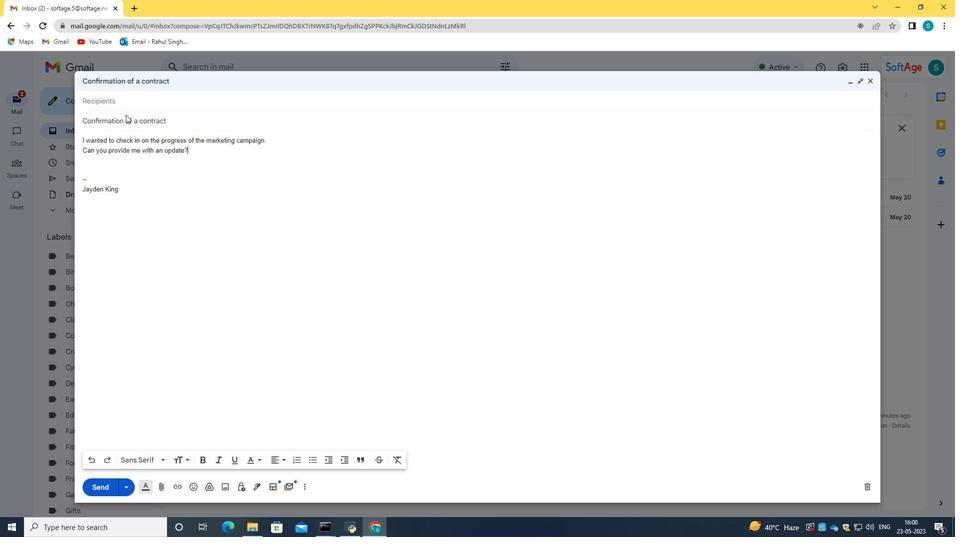 
Action: Mouse pressed left at (122, 105)
Screenshot: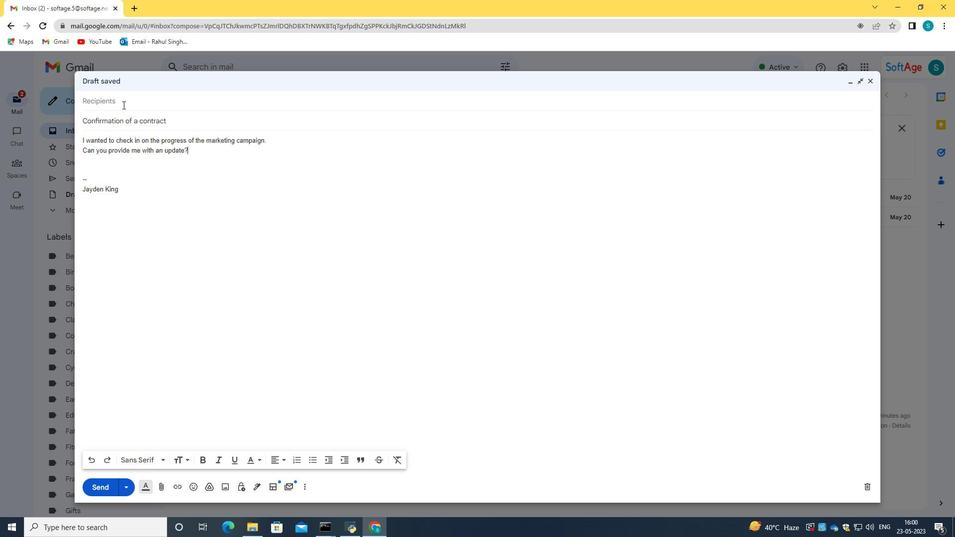
Action: Key pressed softage.8<Key.shift>@softage.net
Screenshot: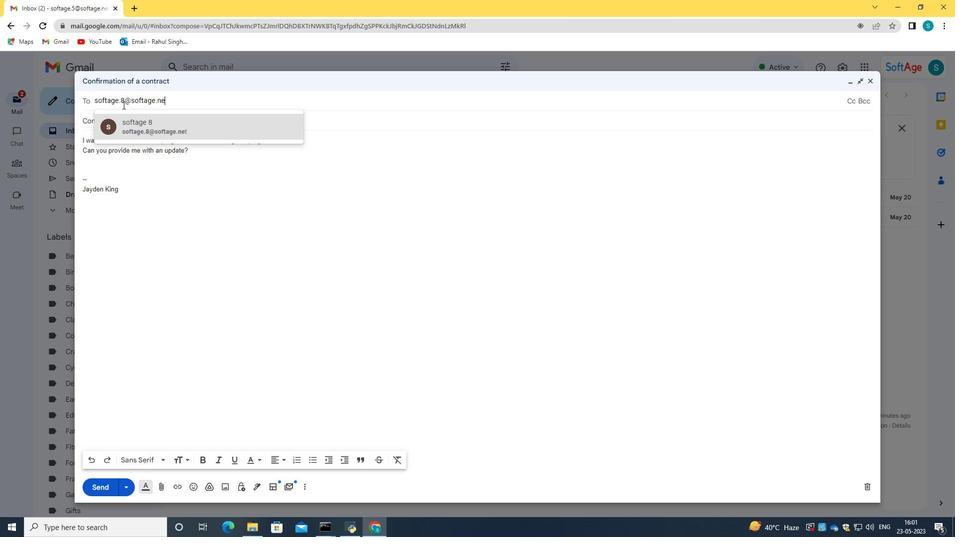 
Action: Mouse moved to (143, 117)
Screenshot: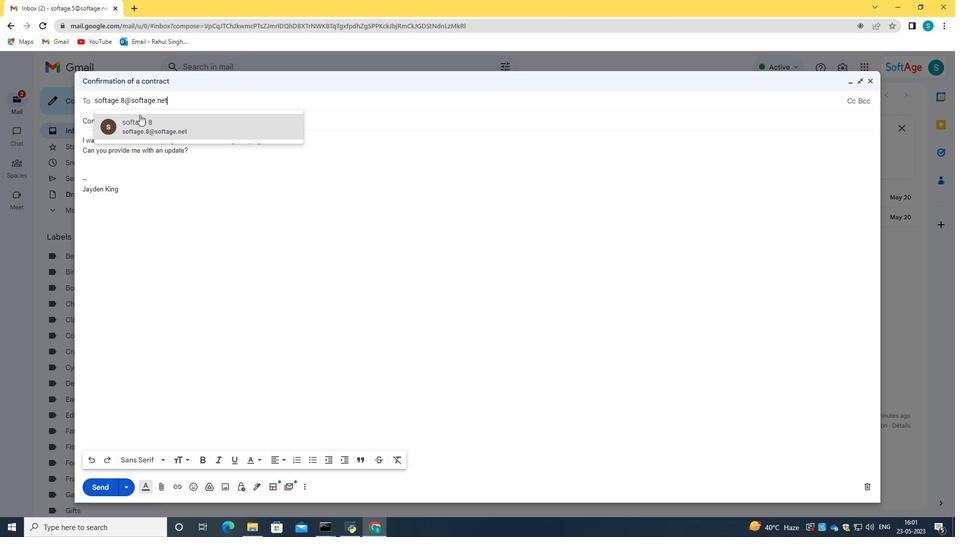 
Action: Mouse pressed left at (143, 117)
Screenshot: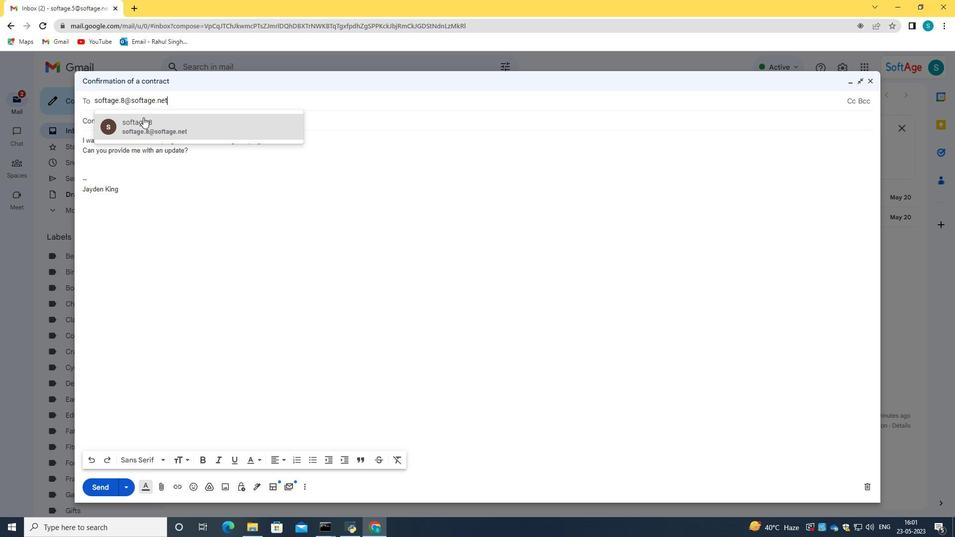 
Action: Mouse moved to (82, 149)
Screenshot: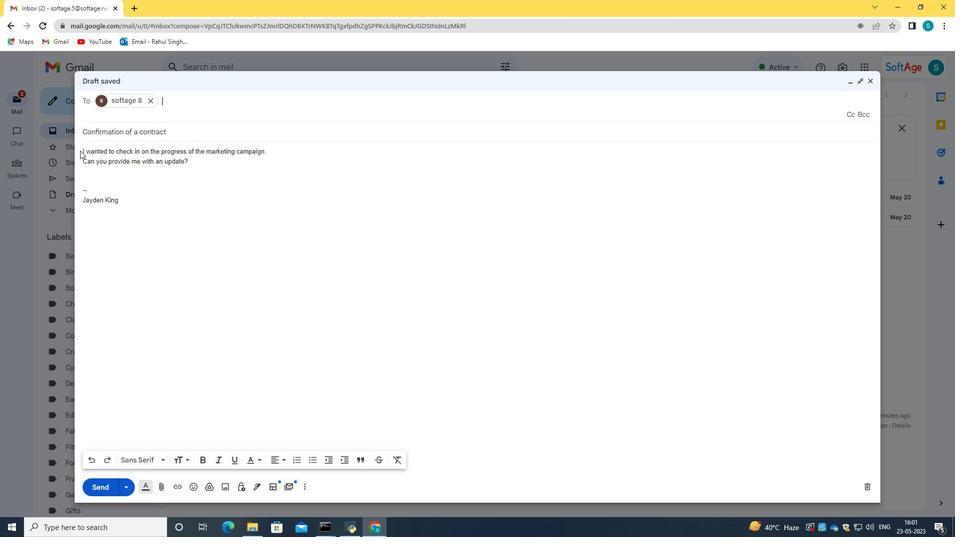 
Action: Mouse pressed left at (82, 149)
Screenshot: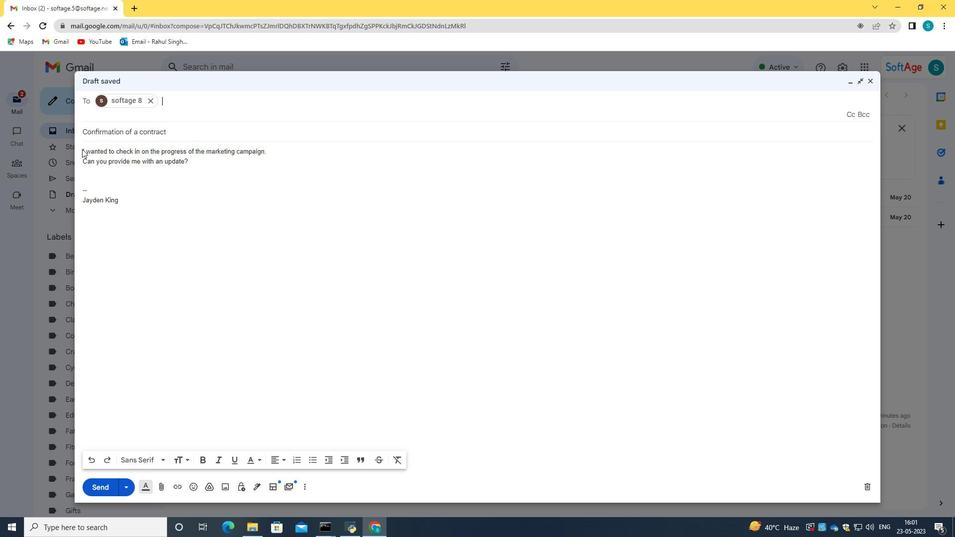 
Action: Mouse moved to (197, 145)
Screenshot: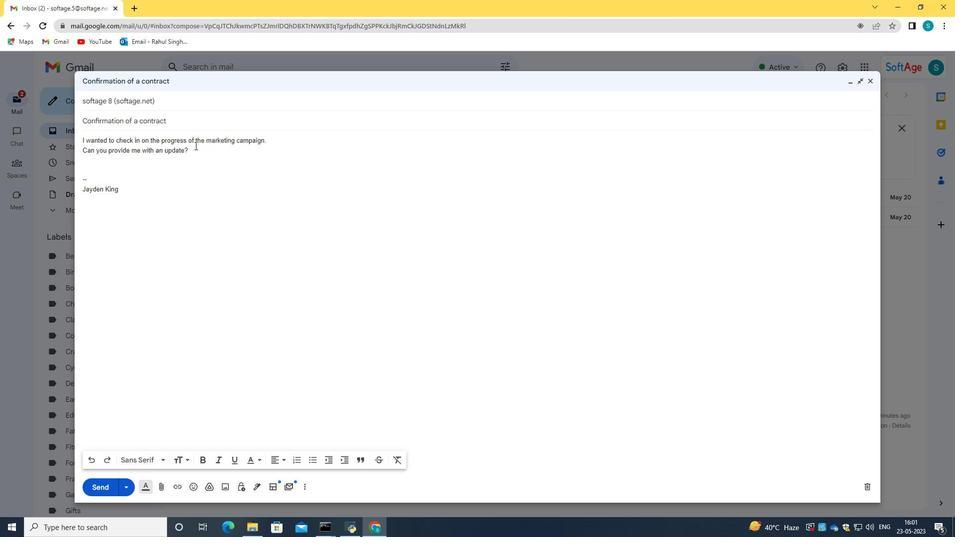 
Action: Mouse pressed left at (197, 145)
Screenshot: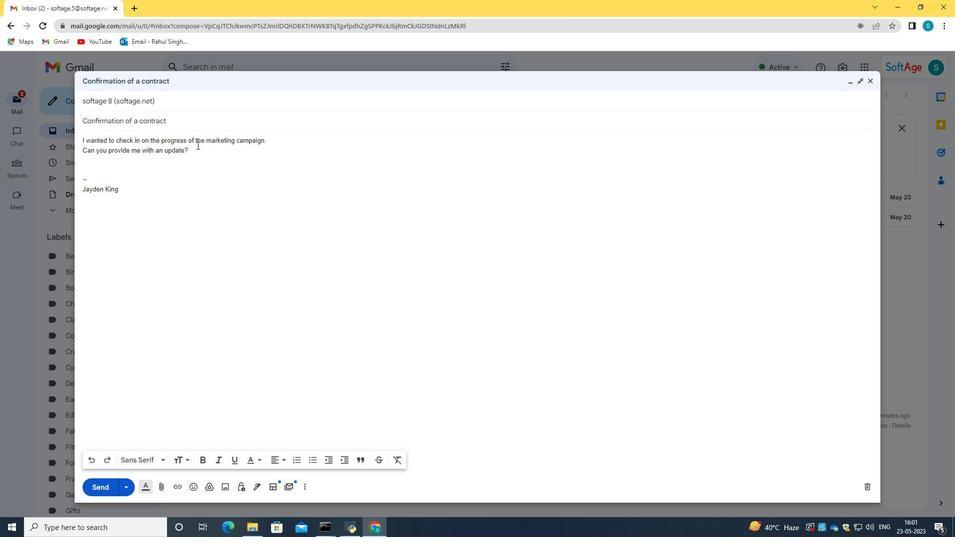 
Action: Mouse moved to (79, 140)
Screenshot: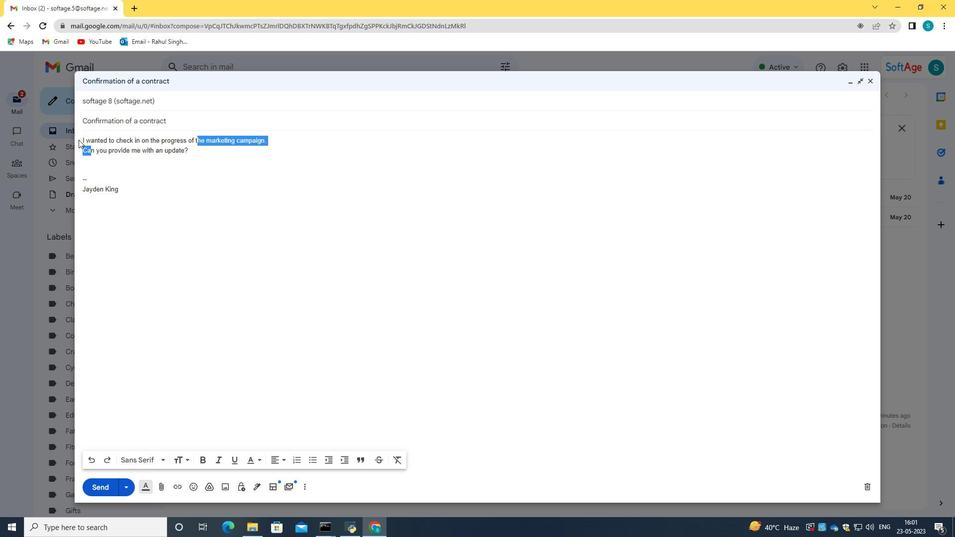 
Action: Mouse pressed left at (79, 140)
Screenshot: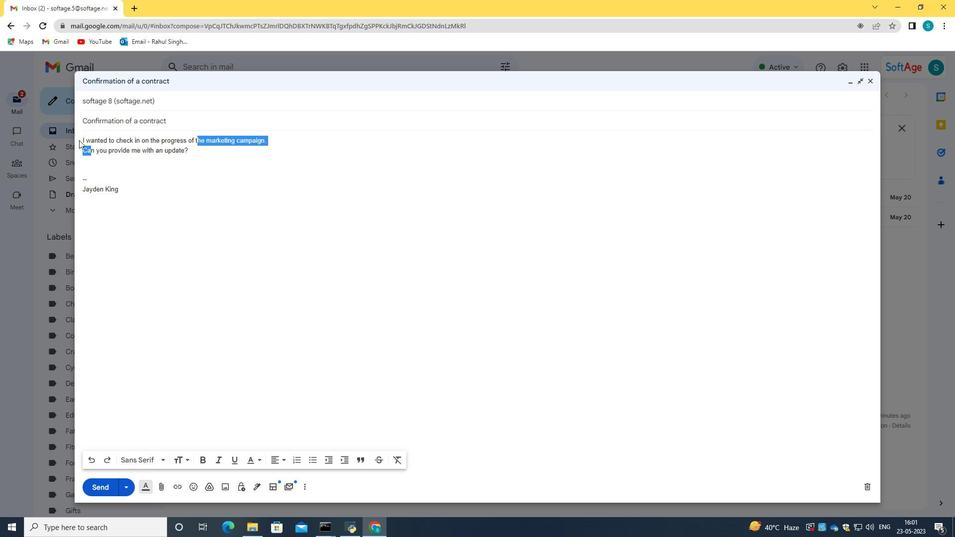 
Action: Mouse moved to (85, 140)
Screenshot: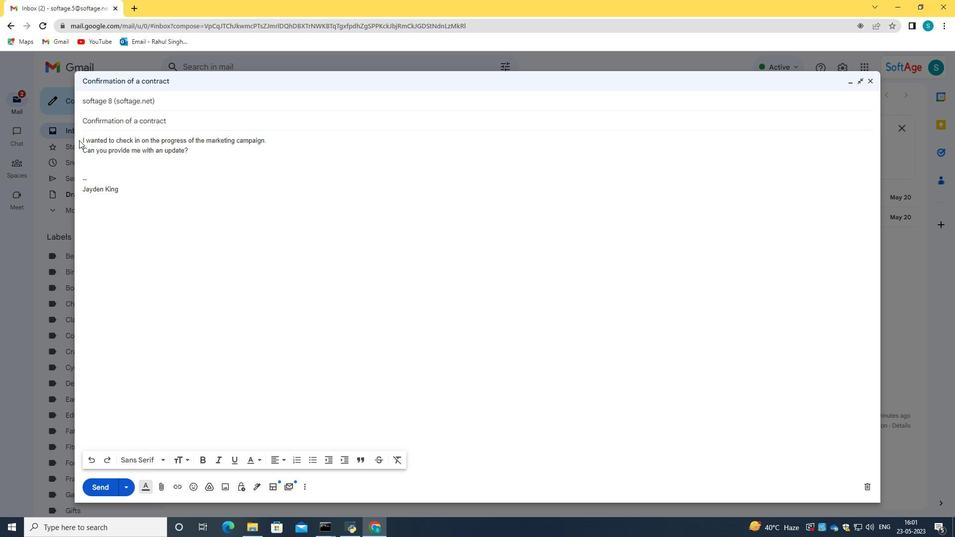 
Action: Mouse pressed left at (85, 140)
Screenshot: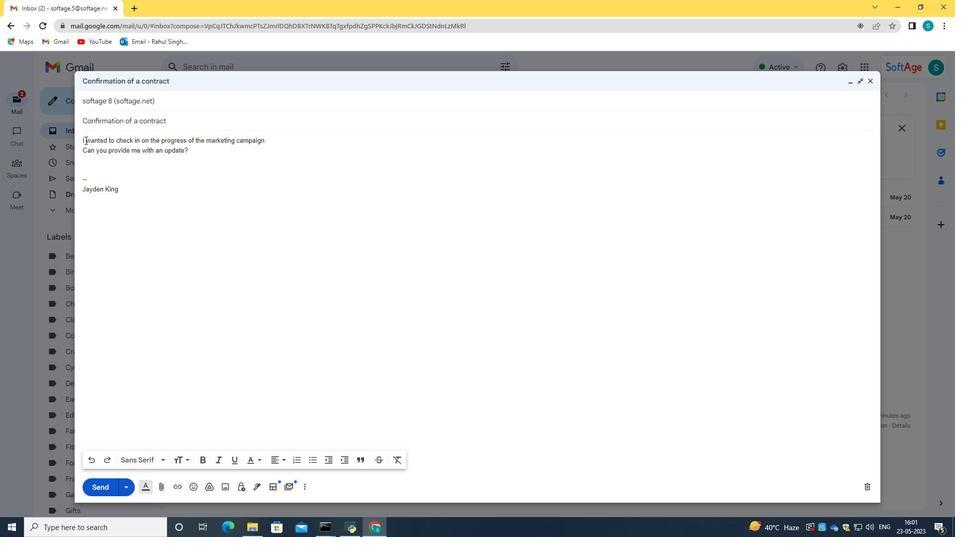 
Action: Mouse moved to (81, 139)
Screenshot: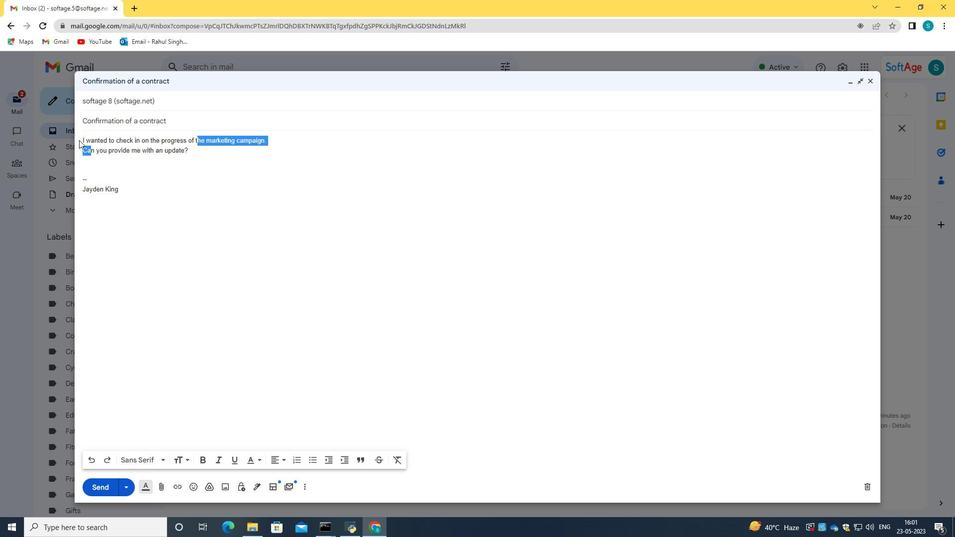 
Action: Mouse pressed left at (81, 139)
Screenshot: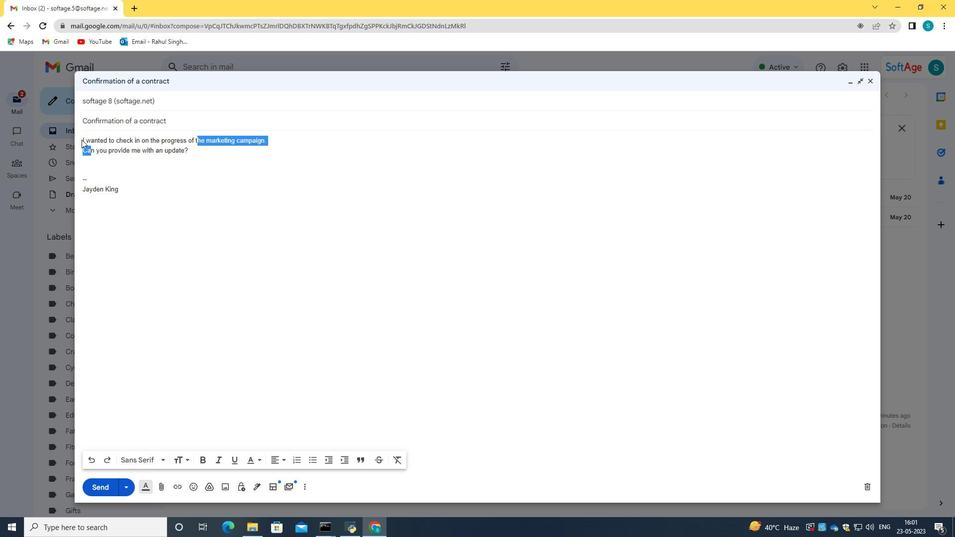
Action: Mouse moved to (82, 138)
Screenshot: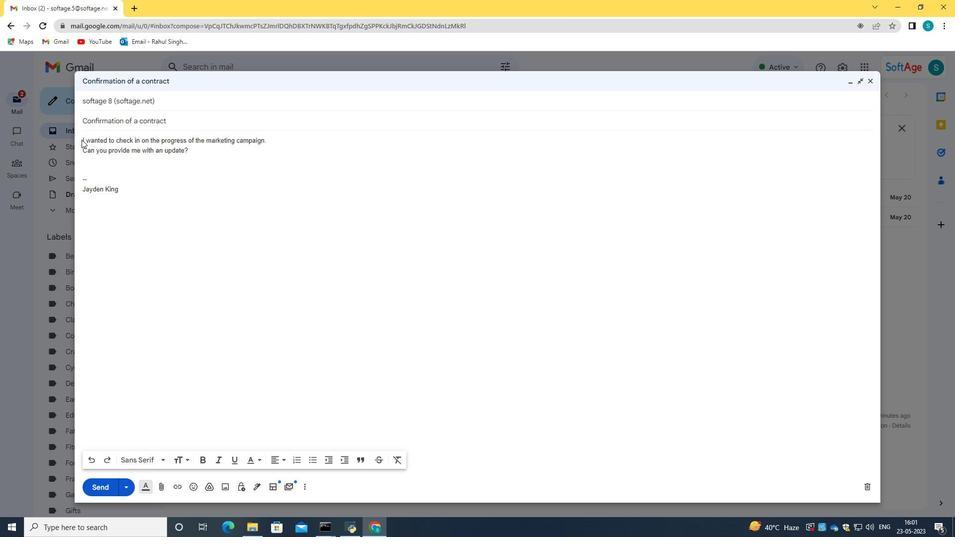 
Action: Mouse pressed left at (82, 138)
Screenshot: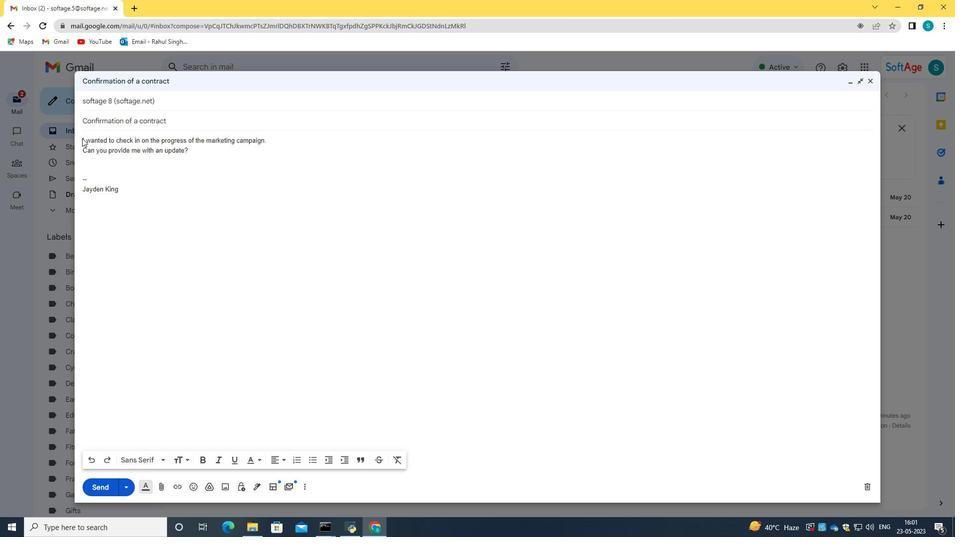
Action: Mouse moved to (85, 139)
Screenshot: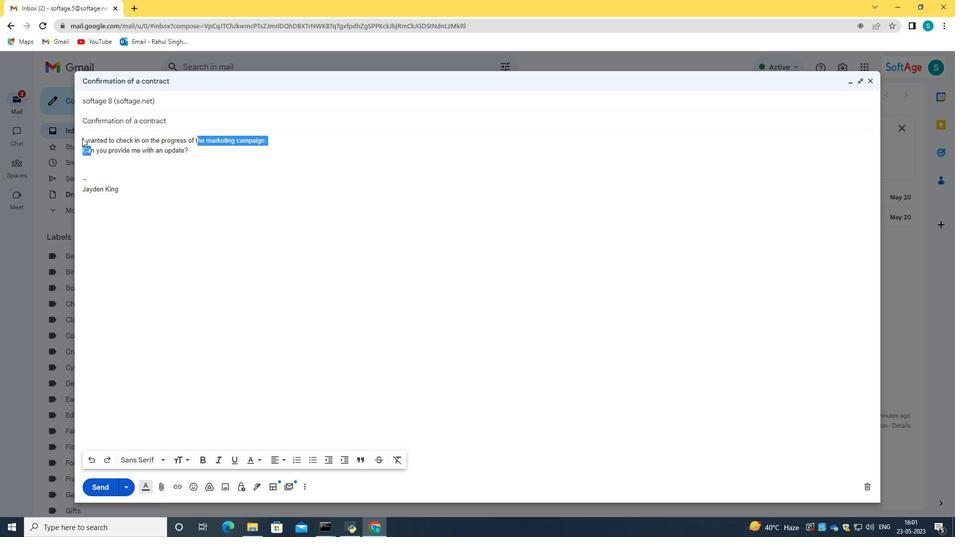 
Action: Mouse pressed left at (85, 139)
Screenshot: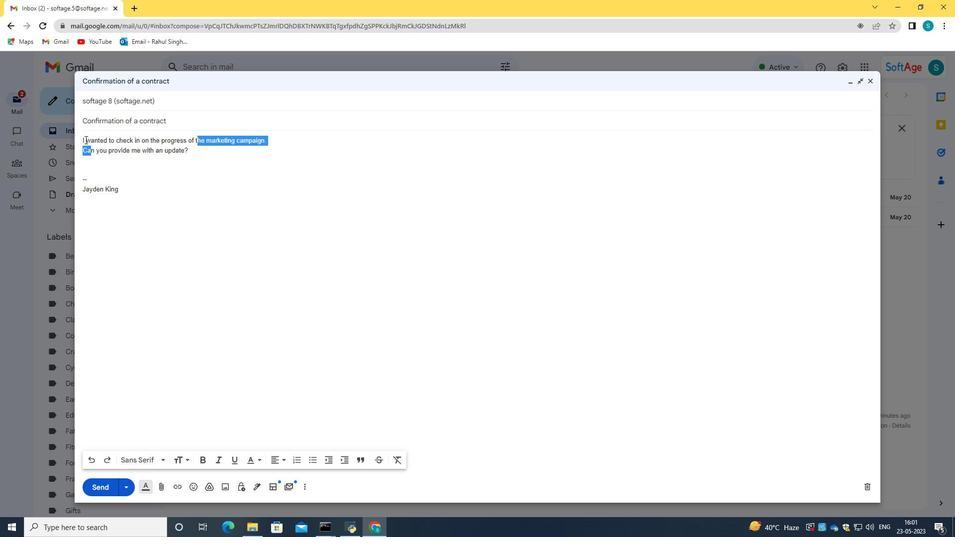 
Action: Mouse moved to (85, 142)
Screenshot: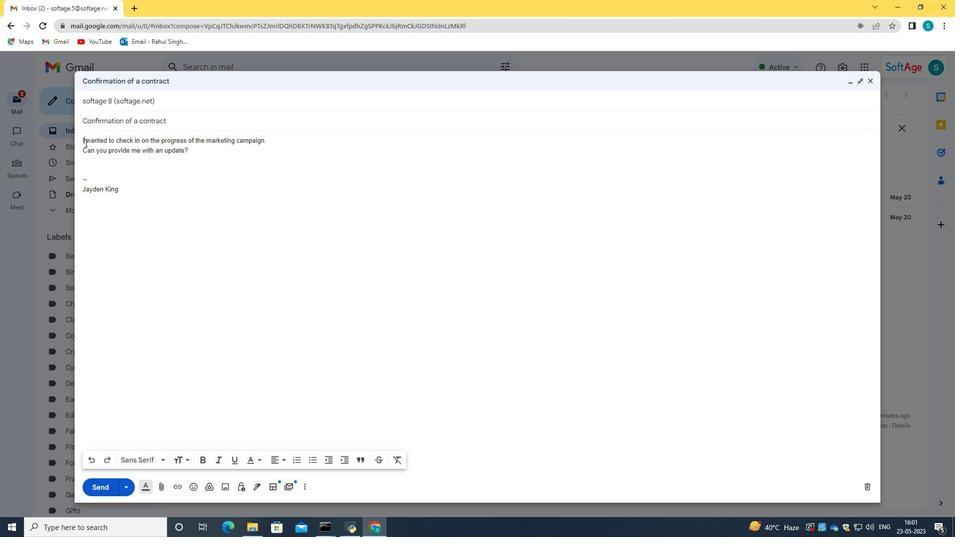 
Action: Key pressed <Key.left>
Screenshot: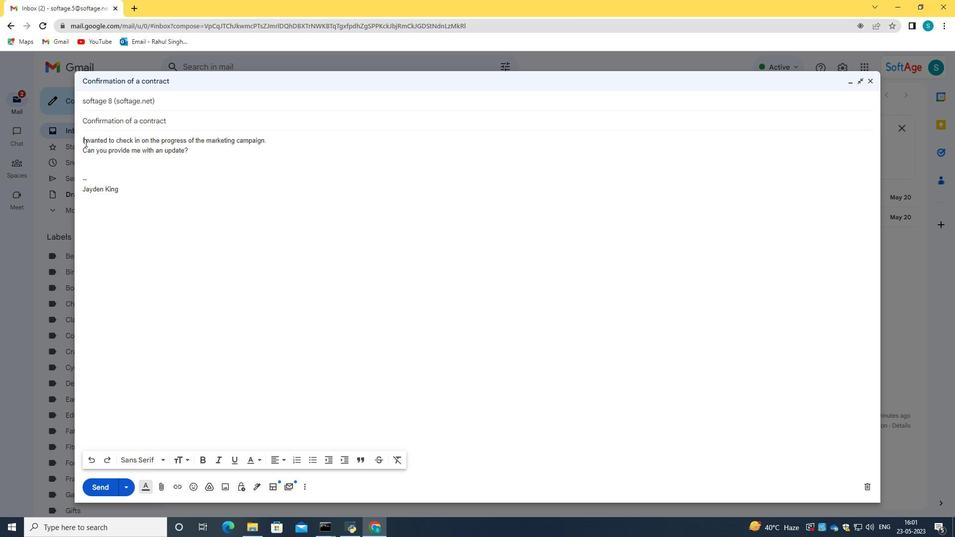 
Action: Mouse moved to (83, 140)
Screenshot: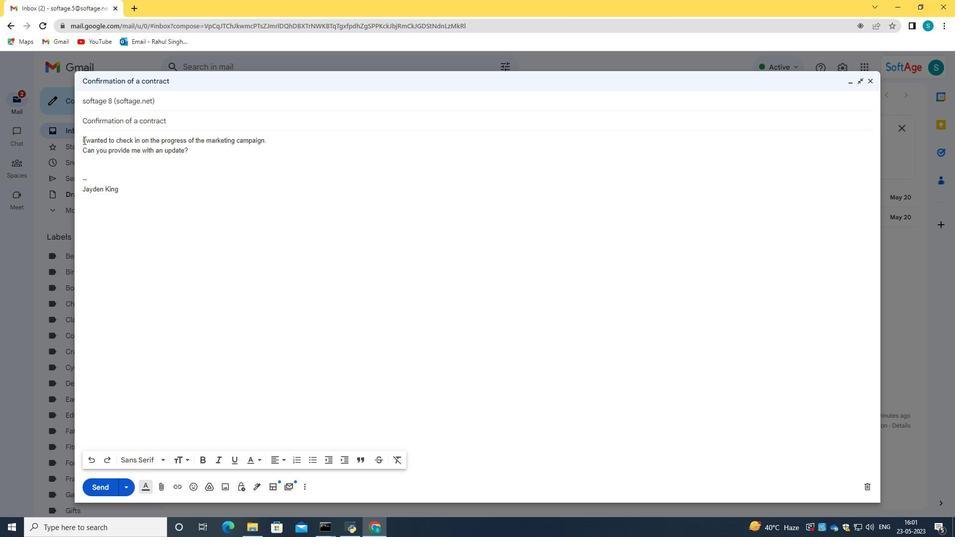 
Action: Mouse pressed left at (83, 140)
Screenshot: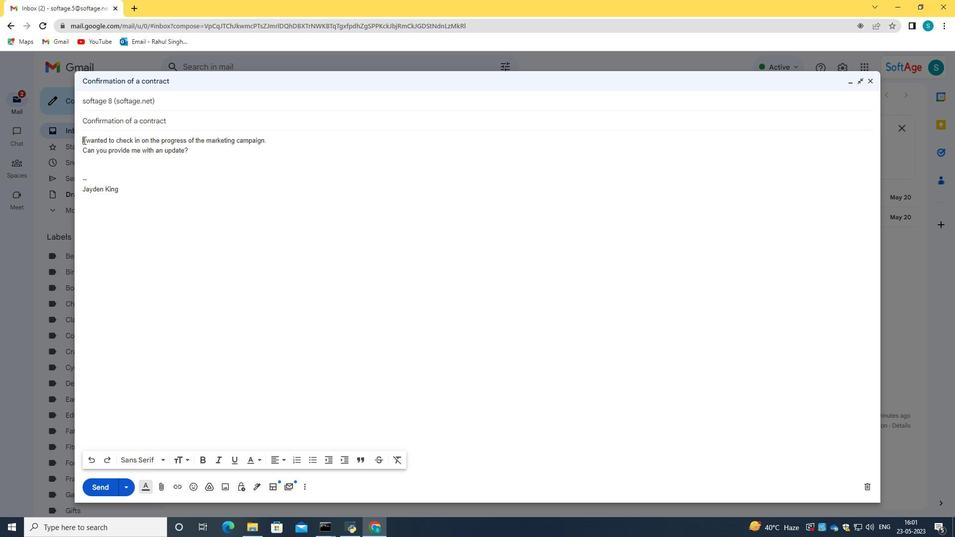 
Action: Mouse moved to (193, 154)
Screenshot: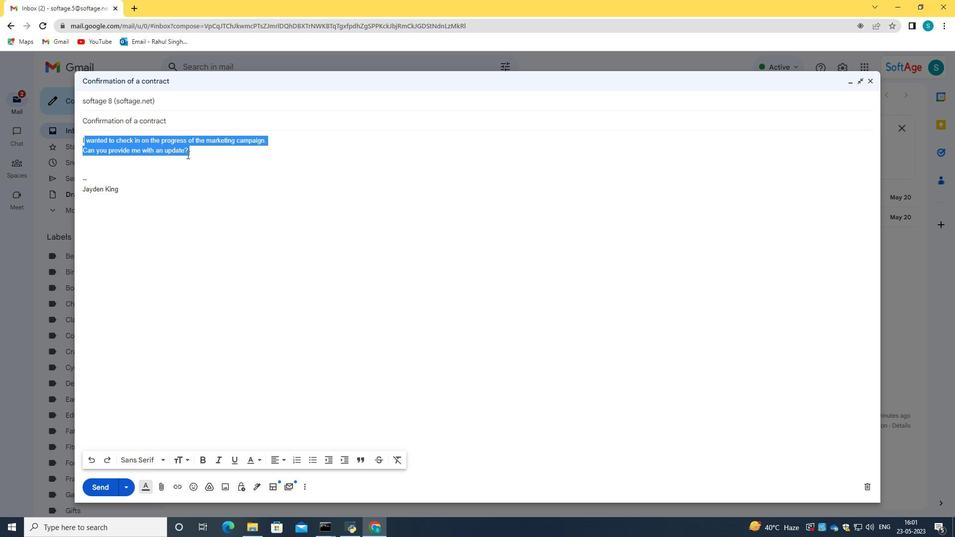 
Action: Mouse pressed left at (193, 154)
Screenshot: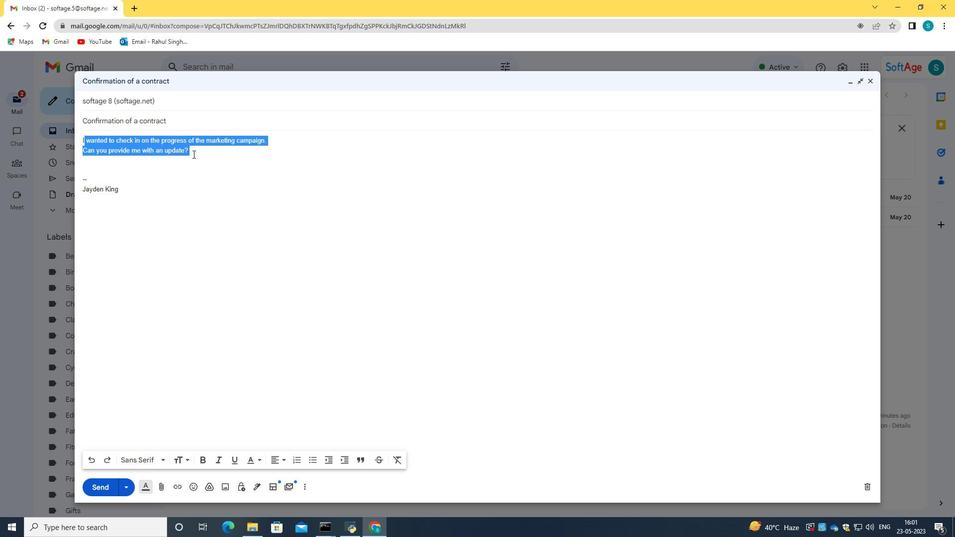 
Action: Mouse pressed left at (193, 154)
Screenshot: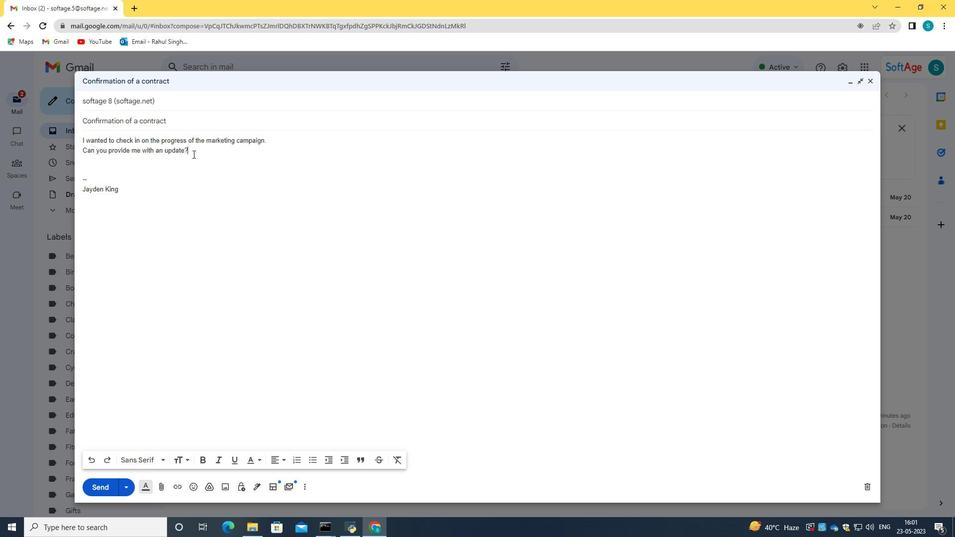 
Action: Mouse moved to (185, 459)
Screenshot: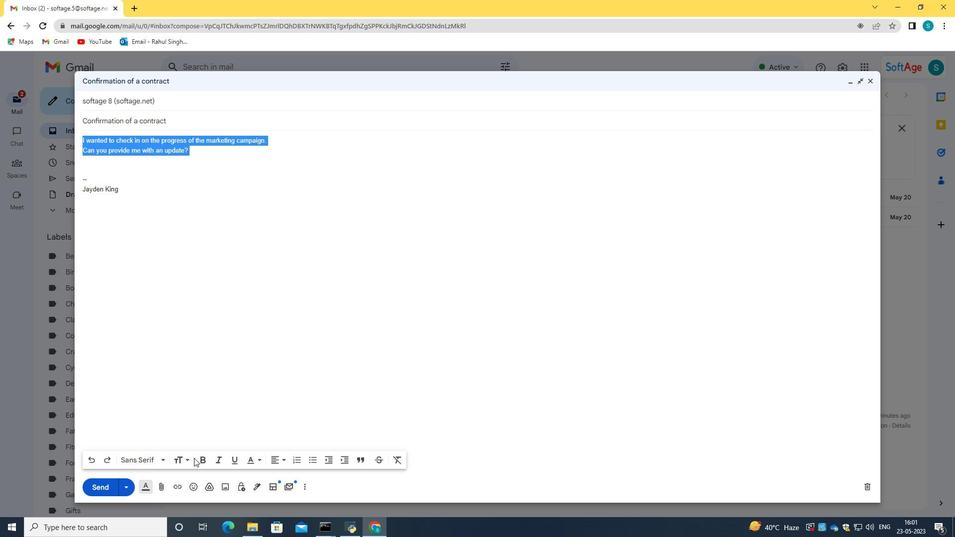 
Action: Mouse pressed left at (185, 459)
Screenshot: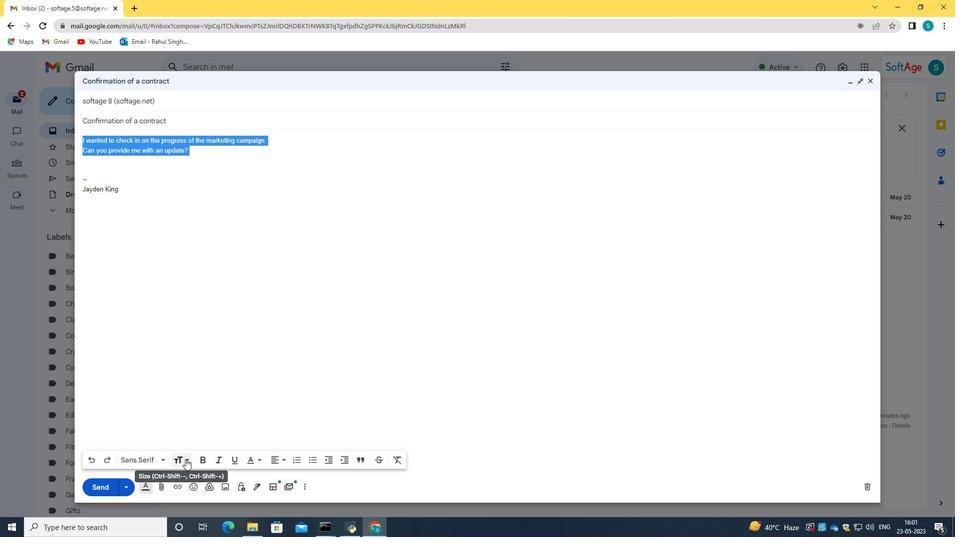 
Action: Mouse moved to (207, 398)
Screenshot: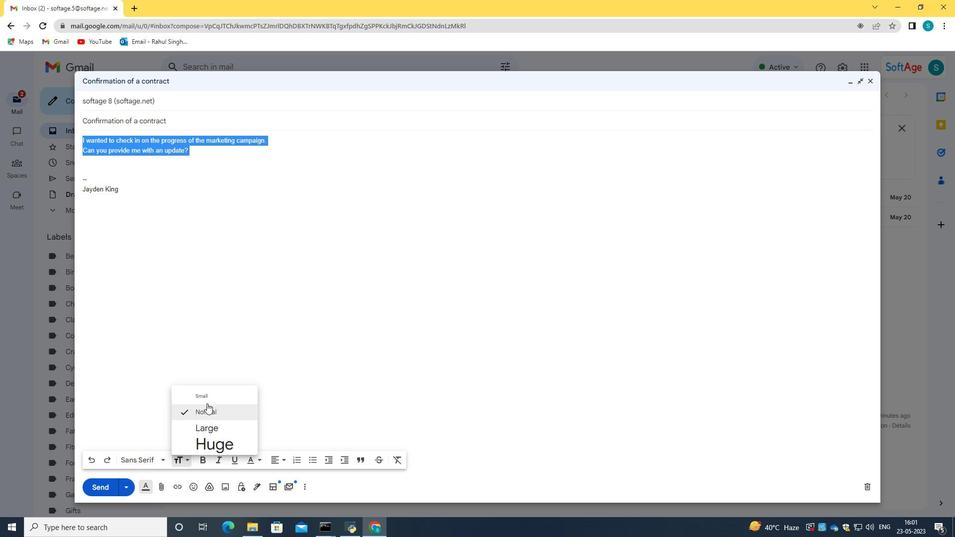 
Action: Mouse pressed left at (207, 398)
Screenshot: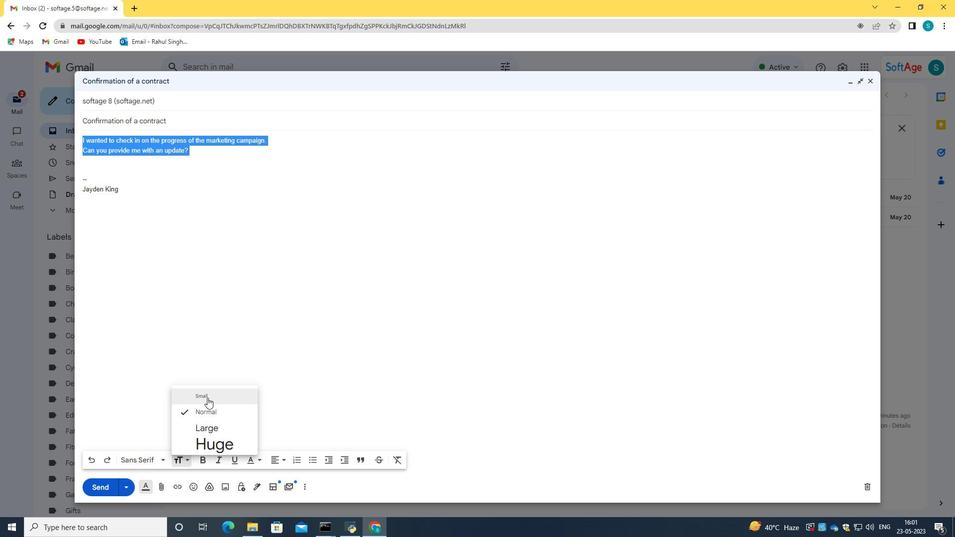 
Action: Mouse moved to (278, 459)
Screenshot: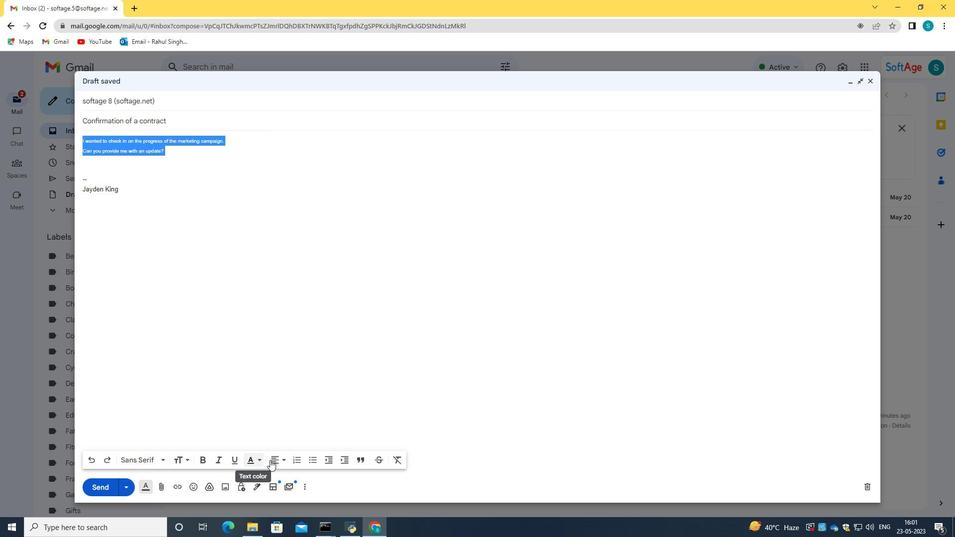 
Action: Mouse pressed left at (278, 459)
Screenshot: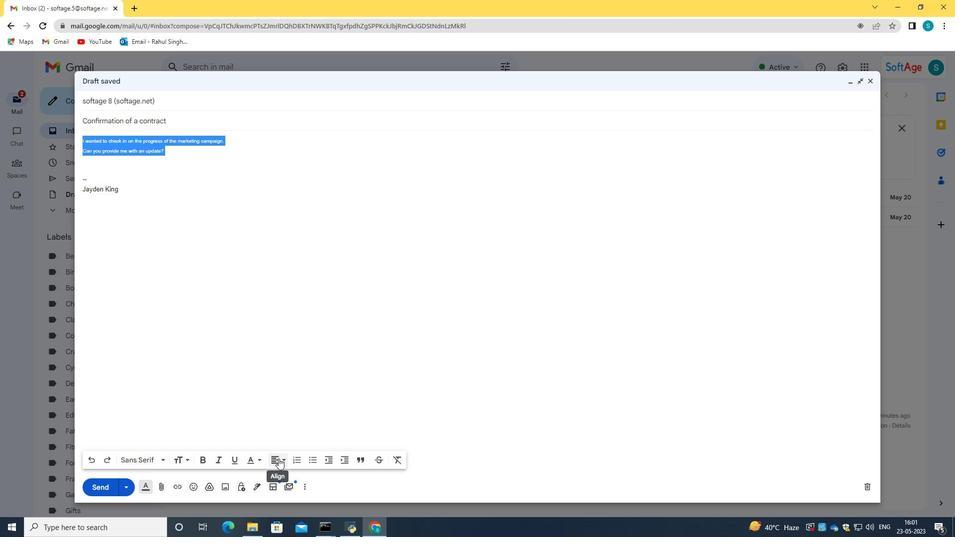 
Action: Mouse moved to (274, 417)
Screenshot: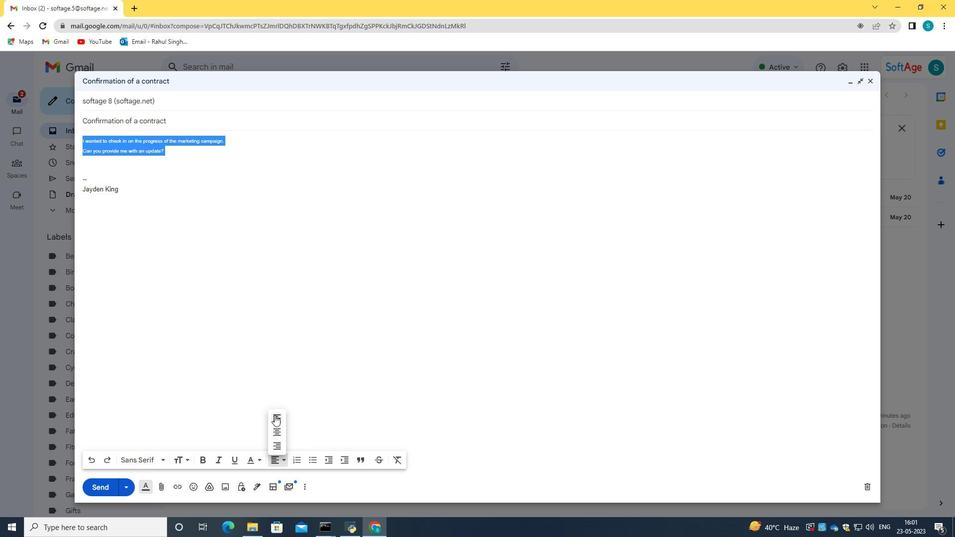 
Action: Mouse pressed left at (274, 417)
Screenshot: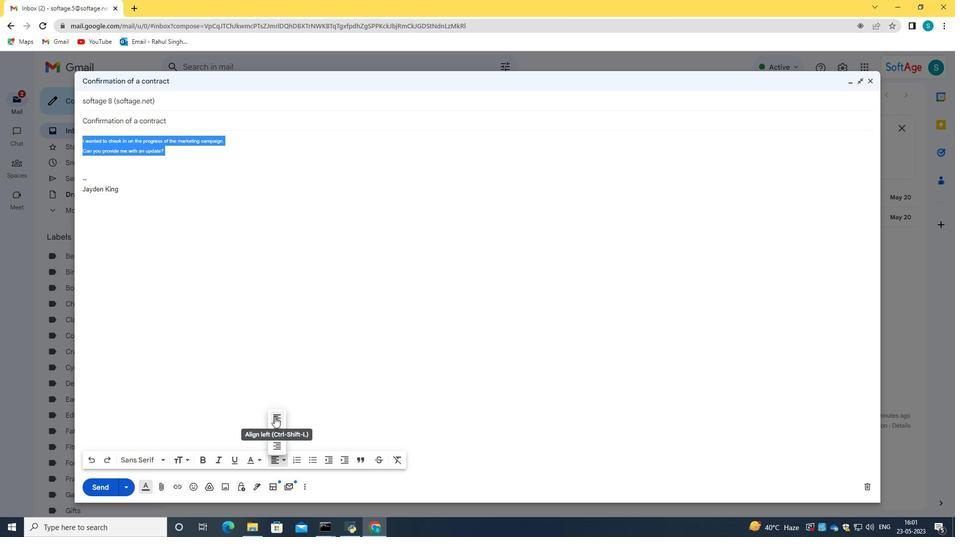 
Action: Mouse moved to (282, 462)
Screenshot: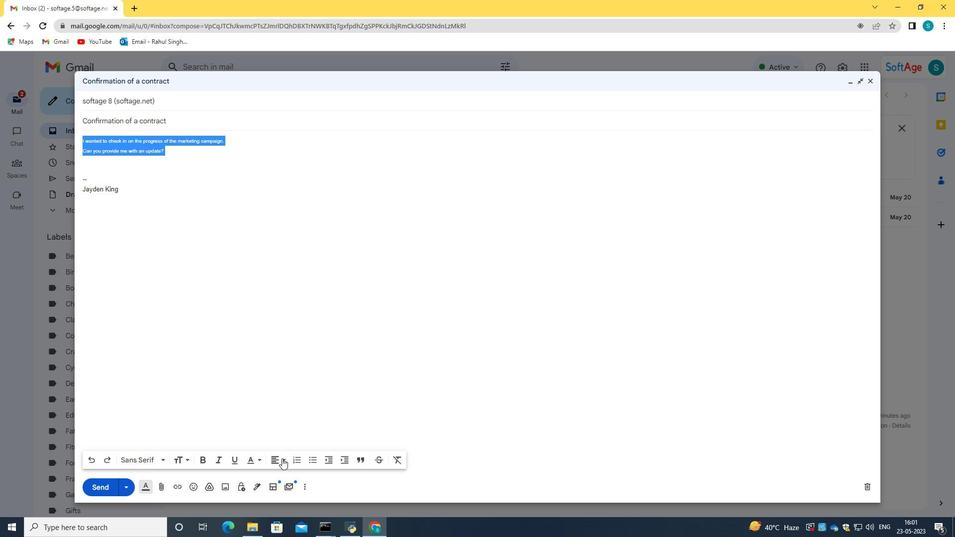 
Action: Mouse pressed left at (282, 462)
Screenshot: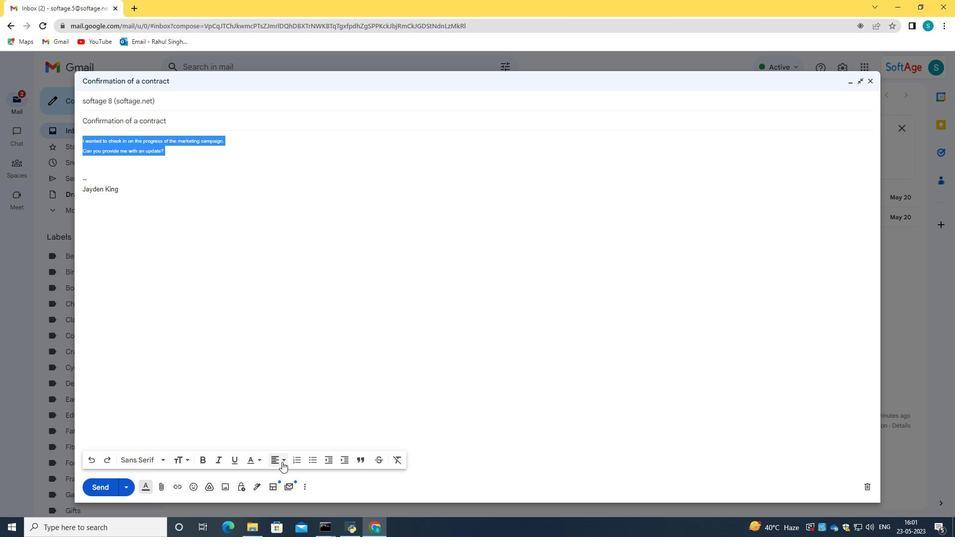 
Action: Mouse moved to (278, 422)
Screenshot: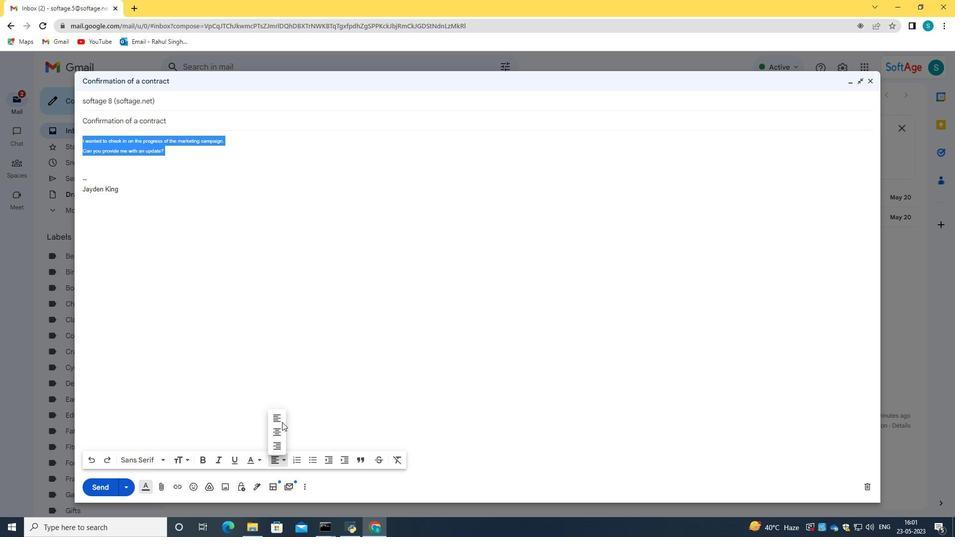 
Action: Mouse pressed left at (278, 422)
Screenshot: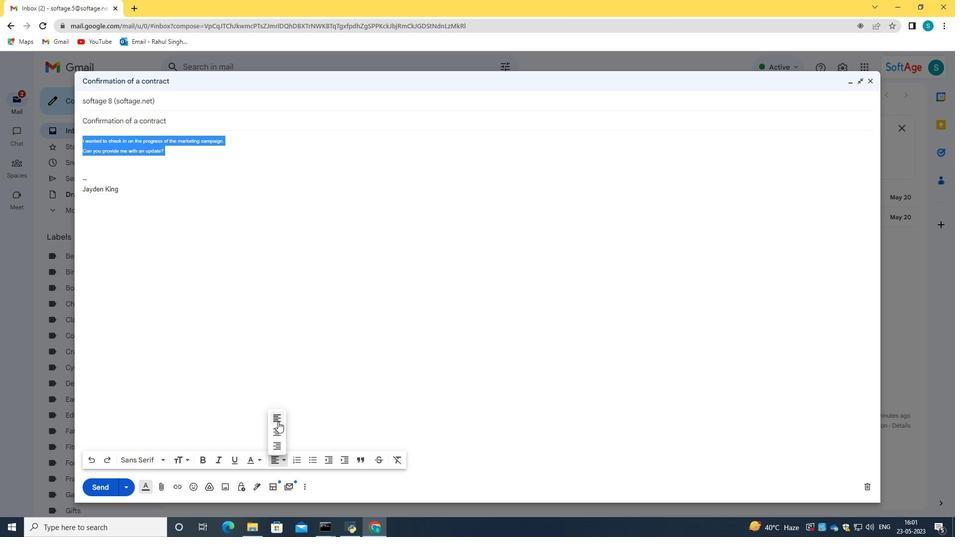 
Action: Mouse moved to (290, 385)
Screenshot: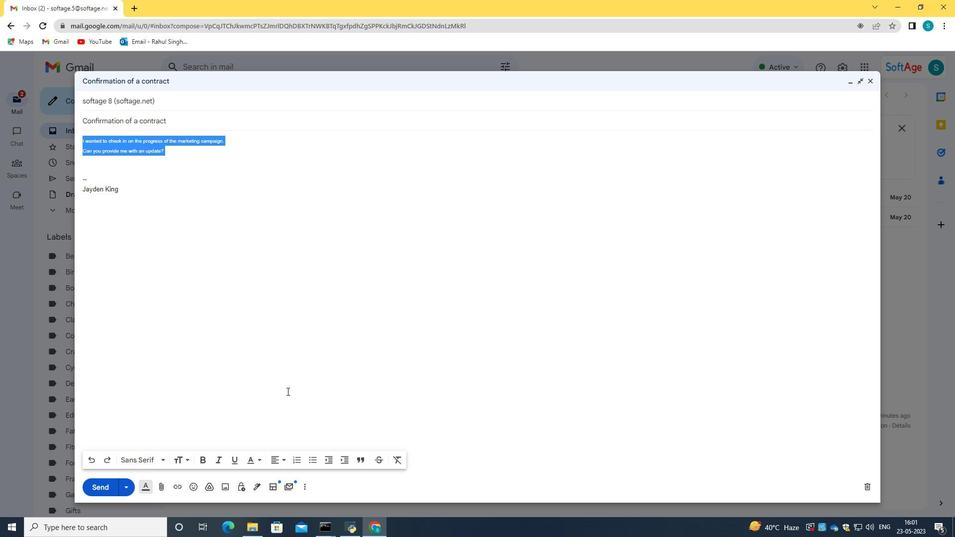 
Action: Mouse pressed left at (290, 385)
Screenshot: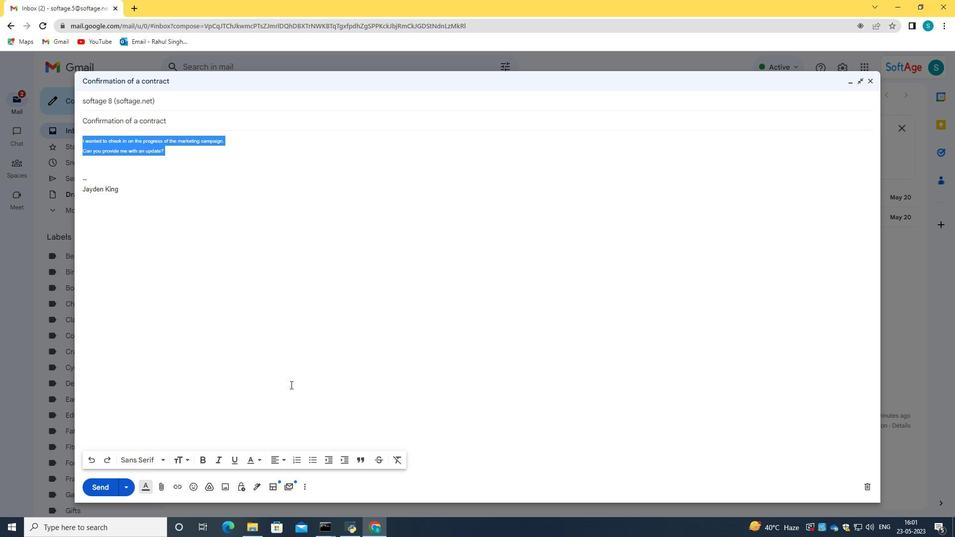 
Action: Mouse moved to (89, 487)
Screenshot: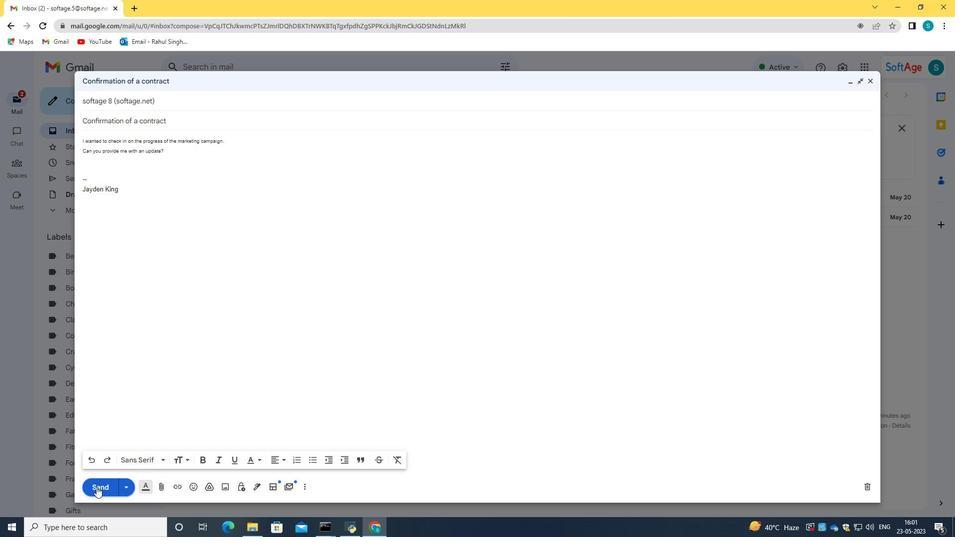 
Action: Mouse pressed left at (89, 487)
Screenshot: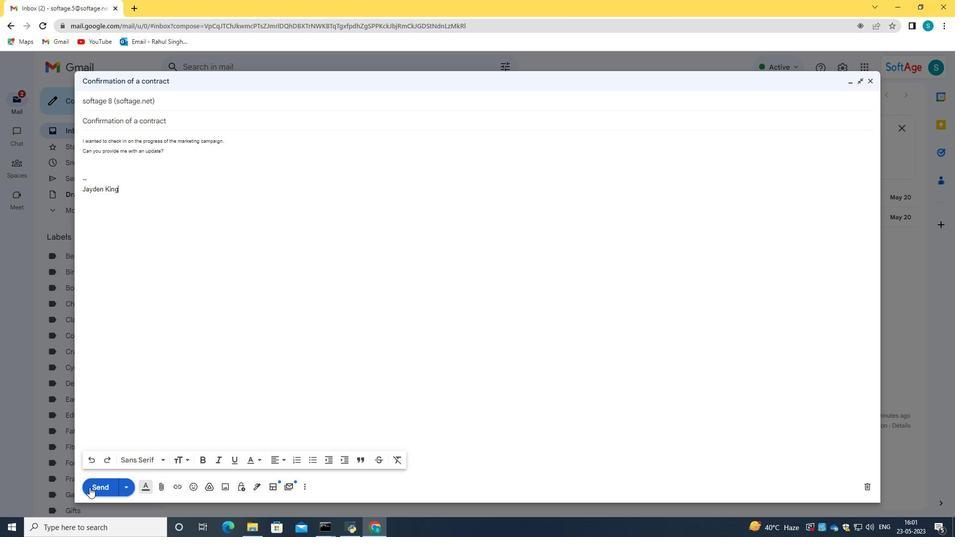 
Action: Mouse moved to (90, 177)
Screenshot: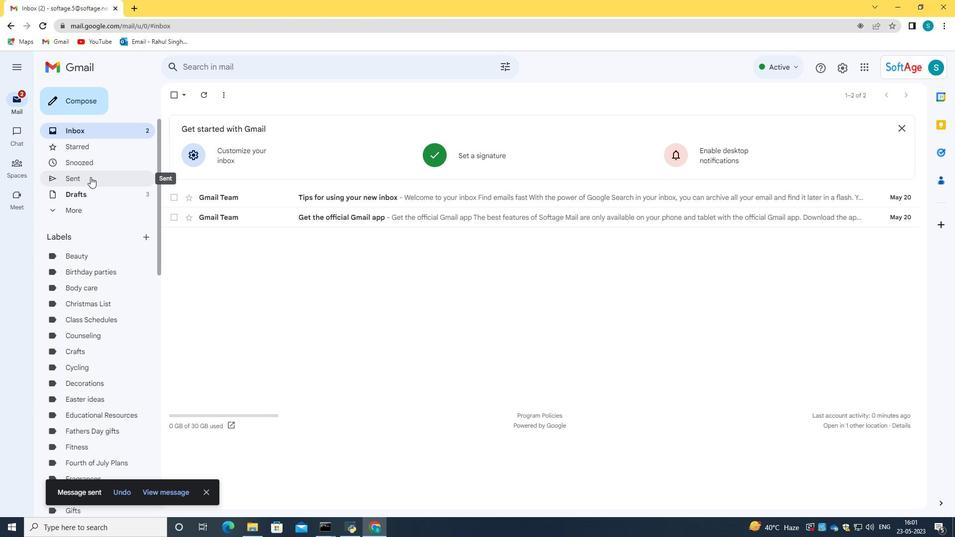 
Action: Mouse pressed left at (90, 177)
Screenshot: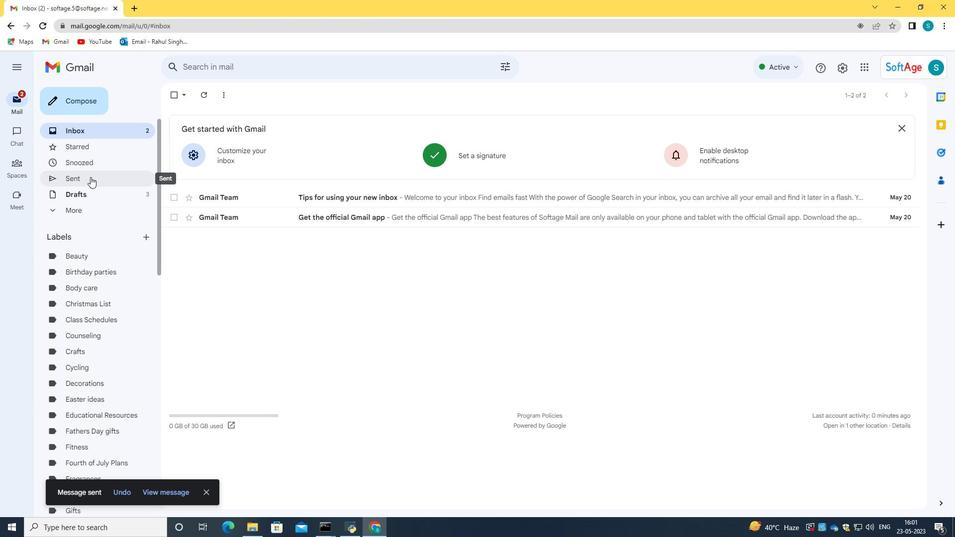 
Action: Mouse moved to (172, 145)
Screenshot: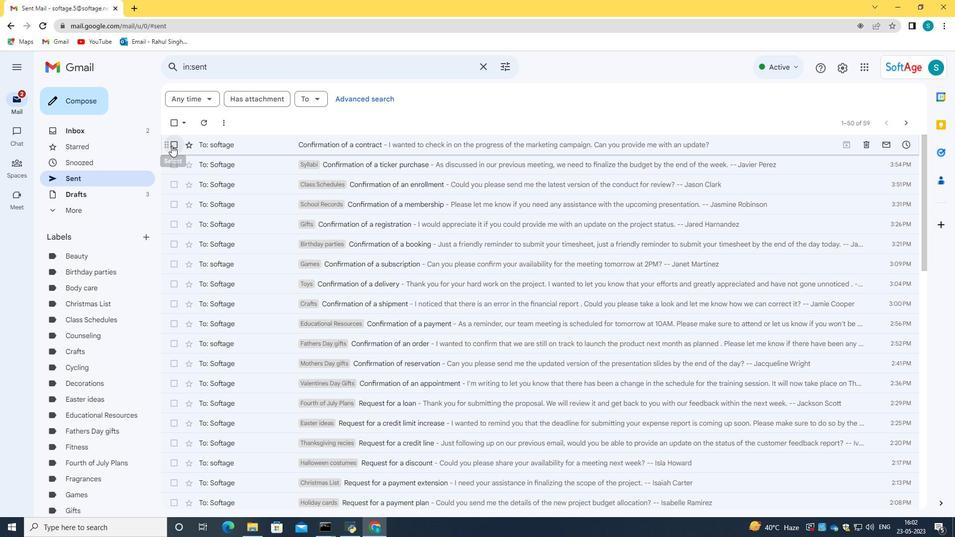 
Action: Mouse pressed left at (172, 145)
Screenshot: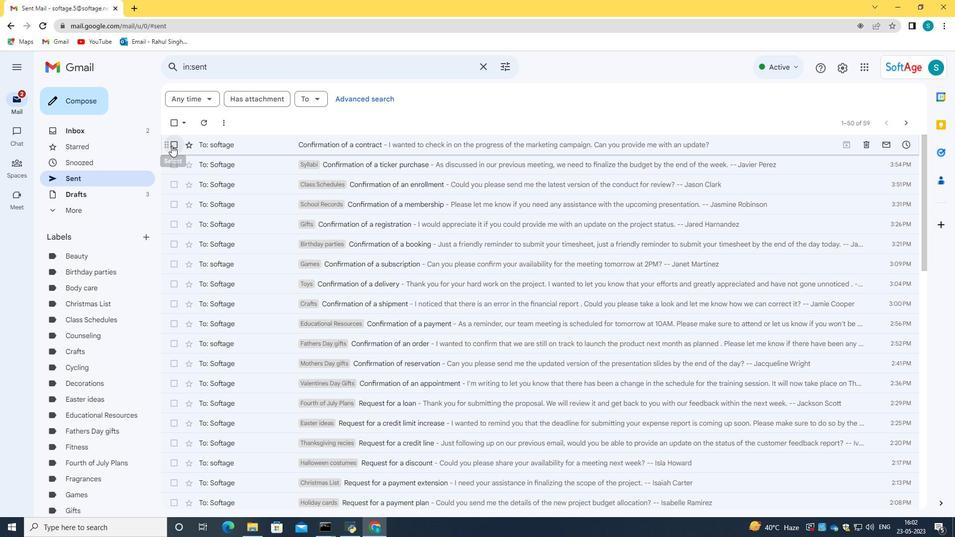 
Action: Mouse moved to (284, 145)
Screenshot: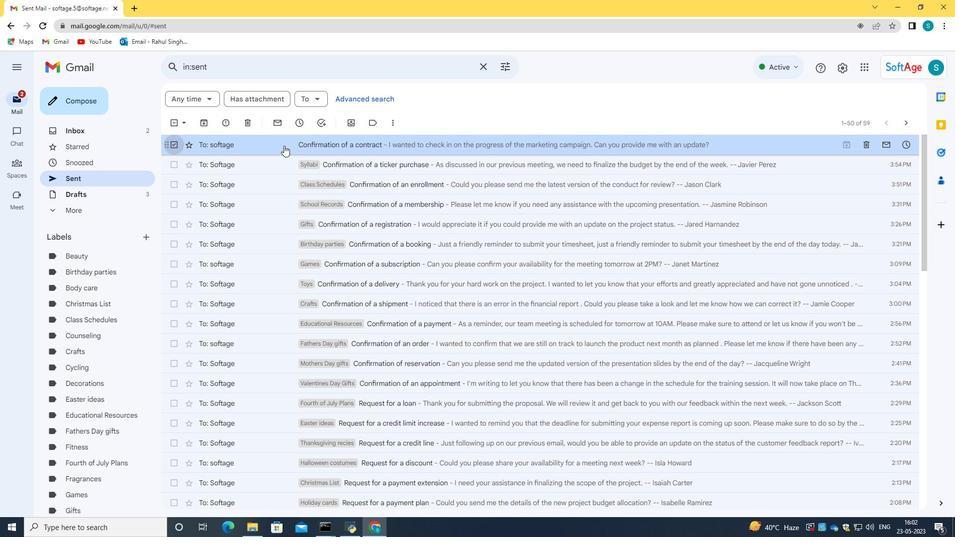
Action: Mouse pressed right at (284, 145)
Screenshot: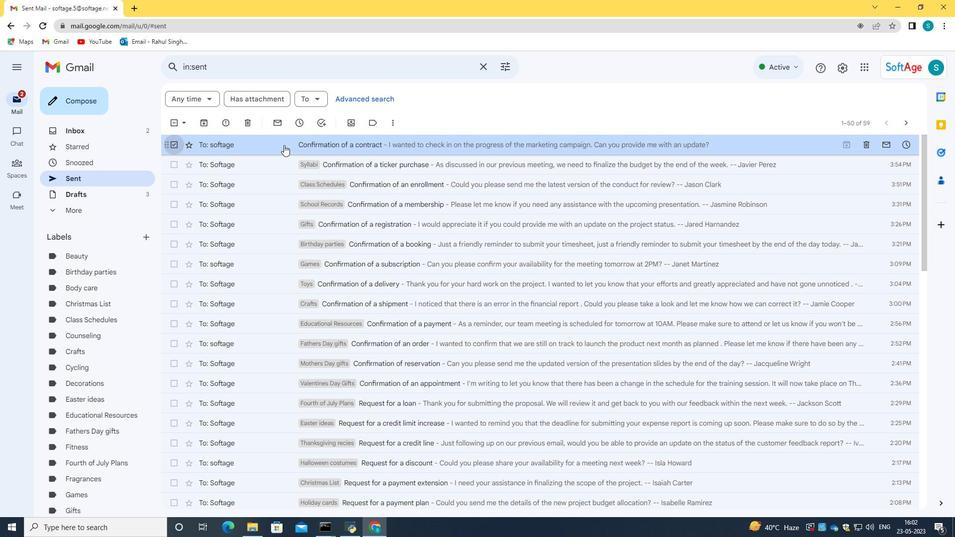 
Action: Mouse moved to (426, 294)
Screenshot: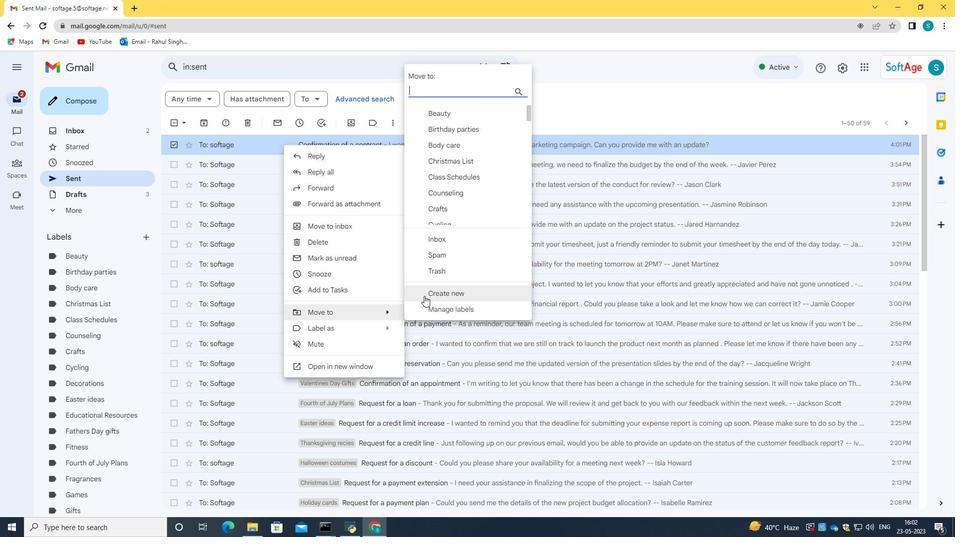 
Action: Mouse pressed left at (426, 294)
Screenshot: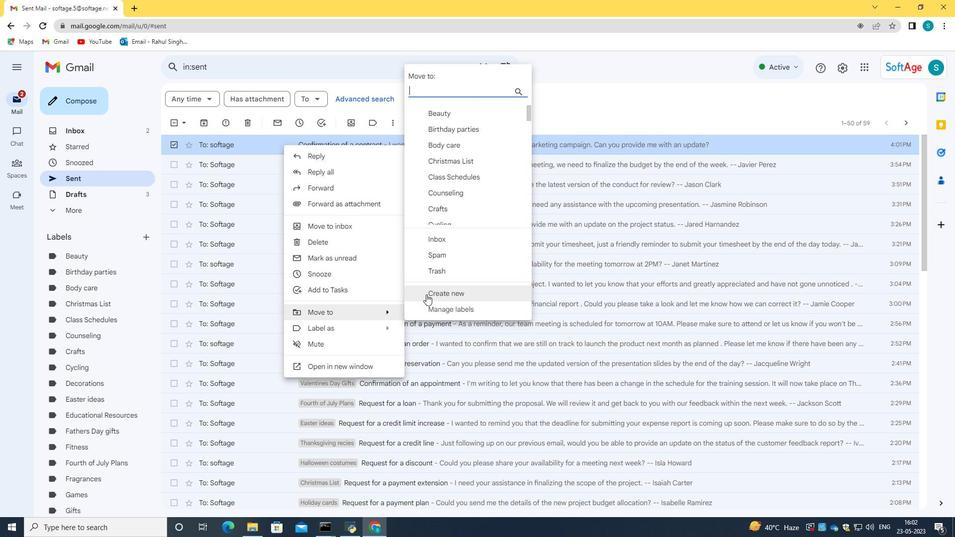 
Action: Mouse moved to (426, 293)
Screenshot: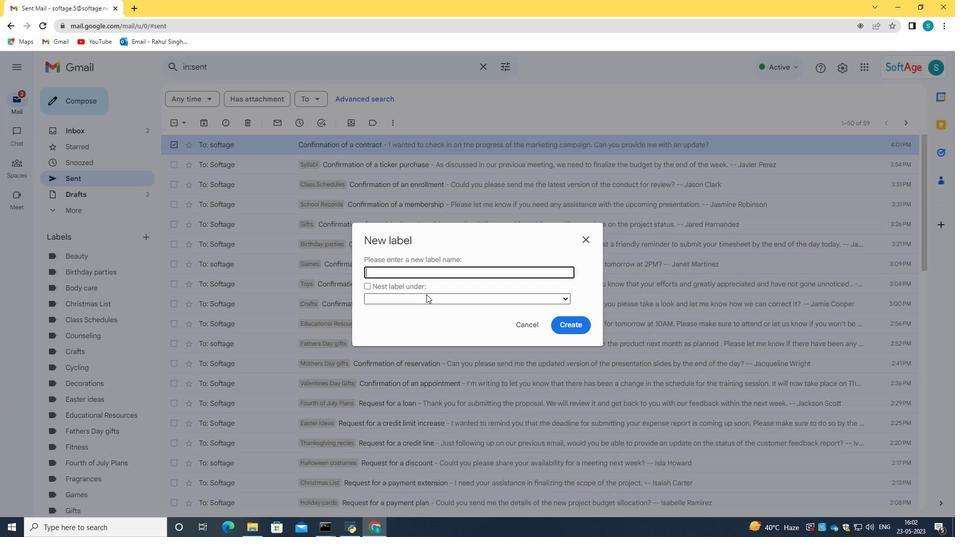 
Action: Key pressed <Key.caps_lock>H<Key.caps_lock>omework
Screenshot: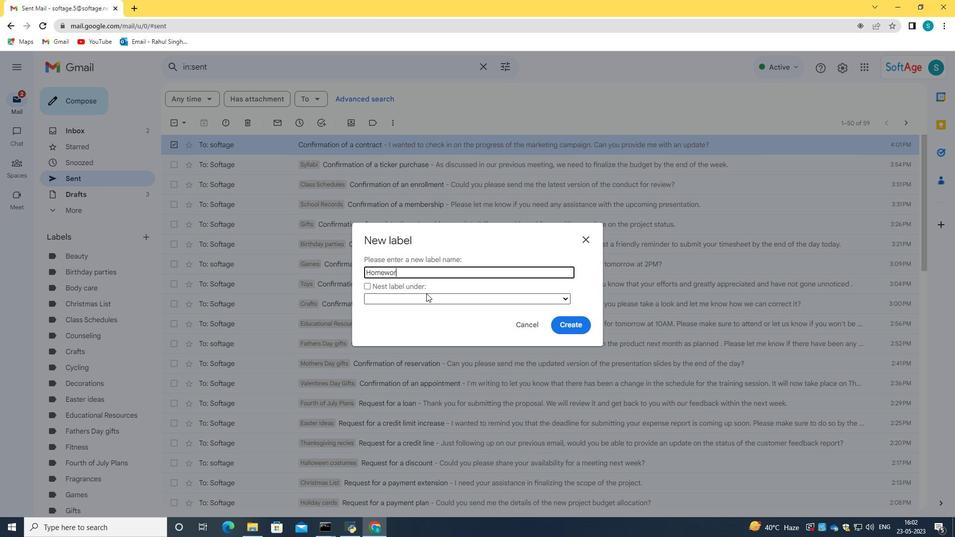 
Action: Mouse moved to (572, 330)
Screenshot: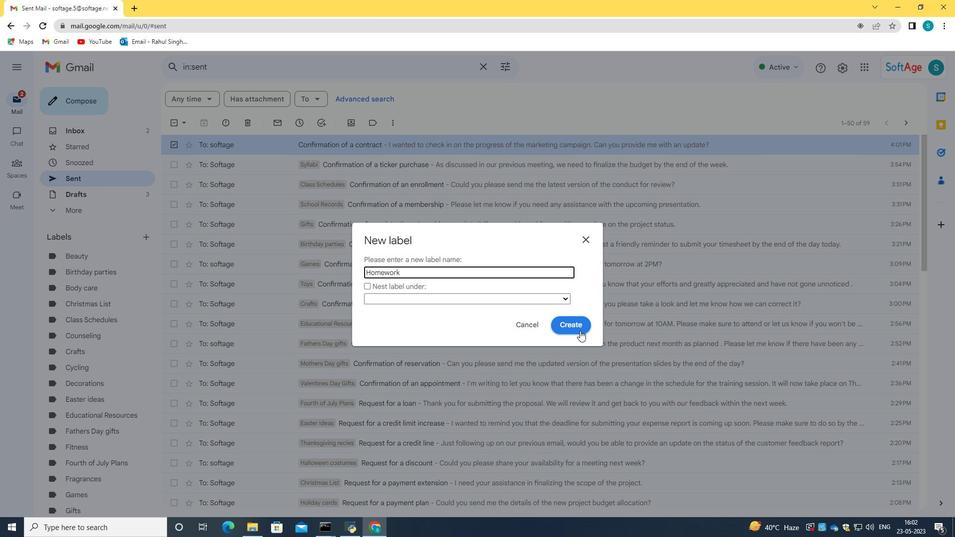 
Action: Mouse pressed left at (572, 330)
Screenshot: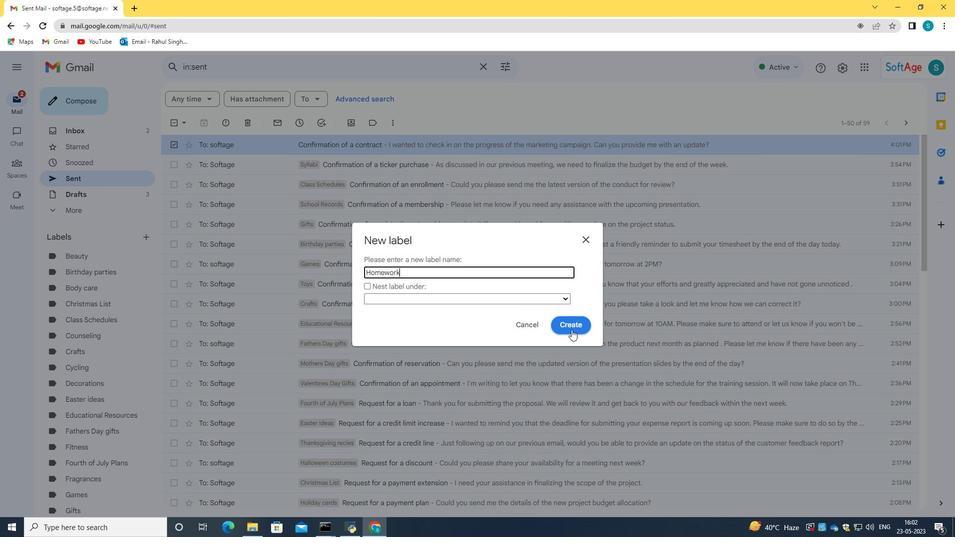 
Action: Mouse moved to (462, 271)
Screenshot: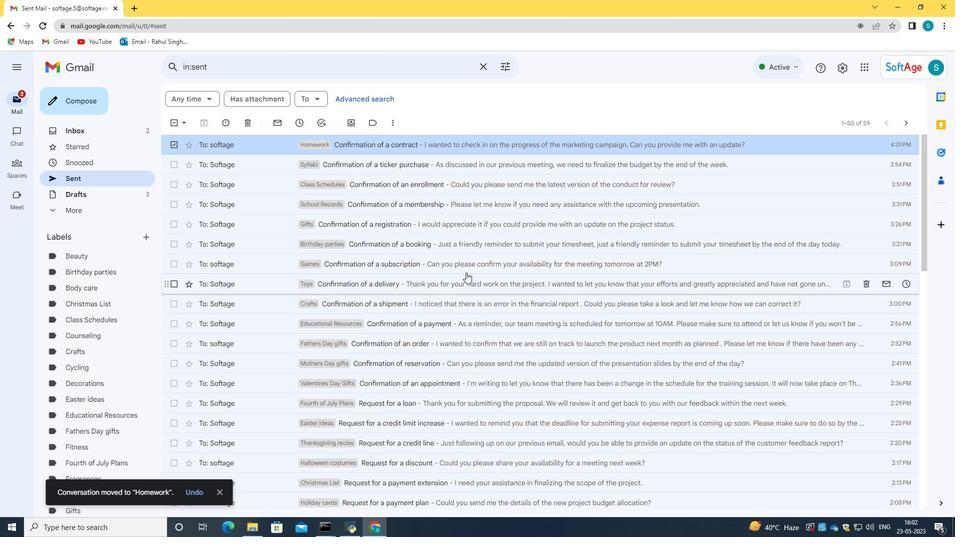
Action: Mouse scrolled (462, 272) with delta (0, 0)
Screenshot: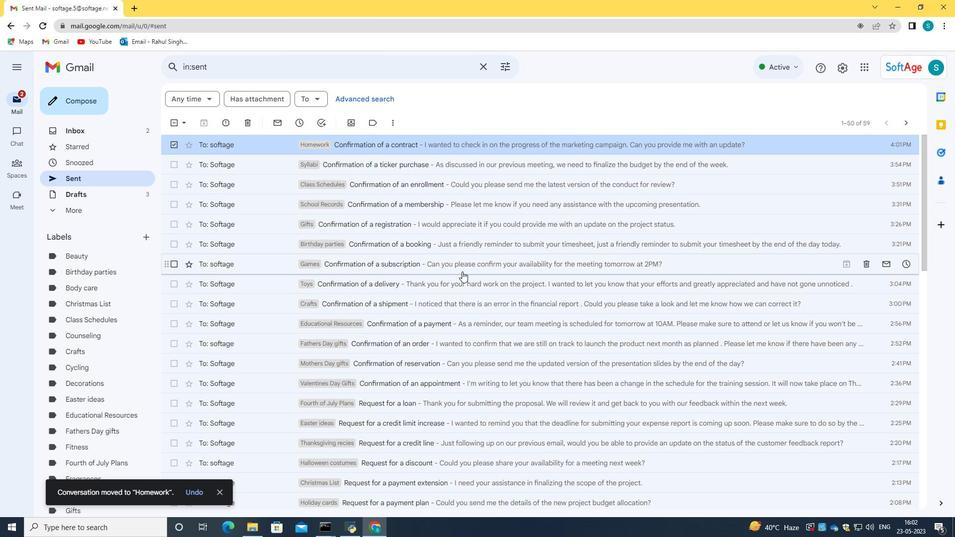 
Action: Mouse scrolled (462, 272) with delta (0, 0)
Screenshot: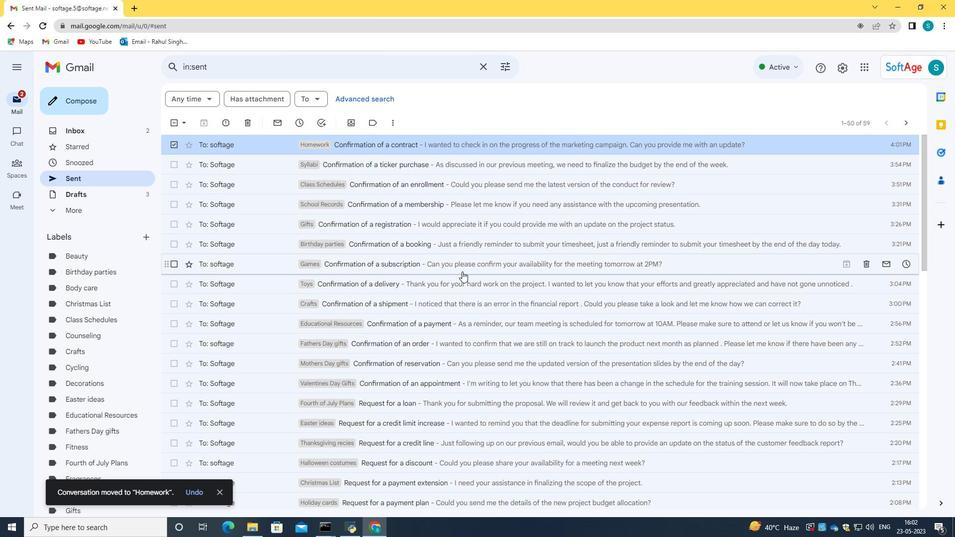 
